 Task: Look for space in Laval, Canada from 5th June, 2023 to 16th June, 2023 for 2 adults in price range Rs.7000 to Rs.15000. Place can be entire place with 1  bedroom having 1 bed and 1 bathroom. Property type can be house, flat, guest house, hotel. Booking option can be shelf check-in. Required host language is English.
Action: Mouse moved to (434, 108)
Screenshot: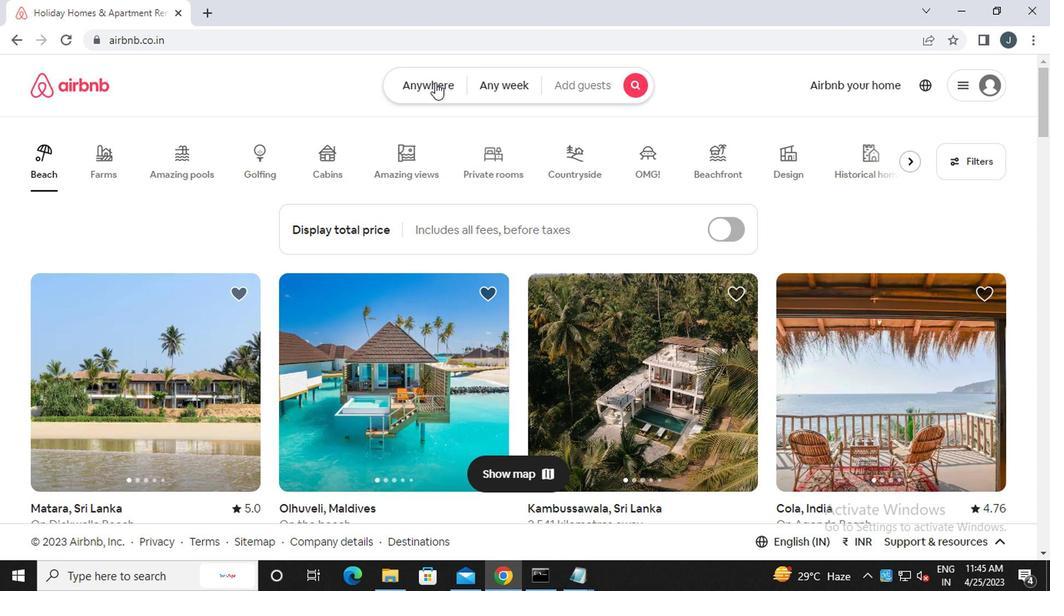 
Action: Mouse pressed left at (434, 108)
Screenshot: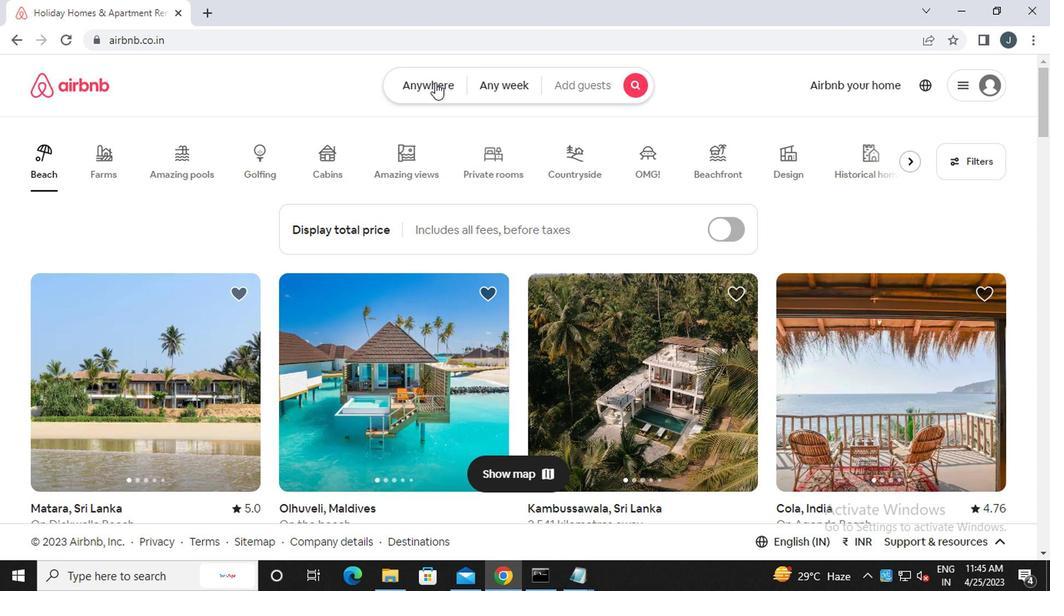 
Action: Mouse moved to (261, 161)
Screenshot: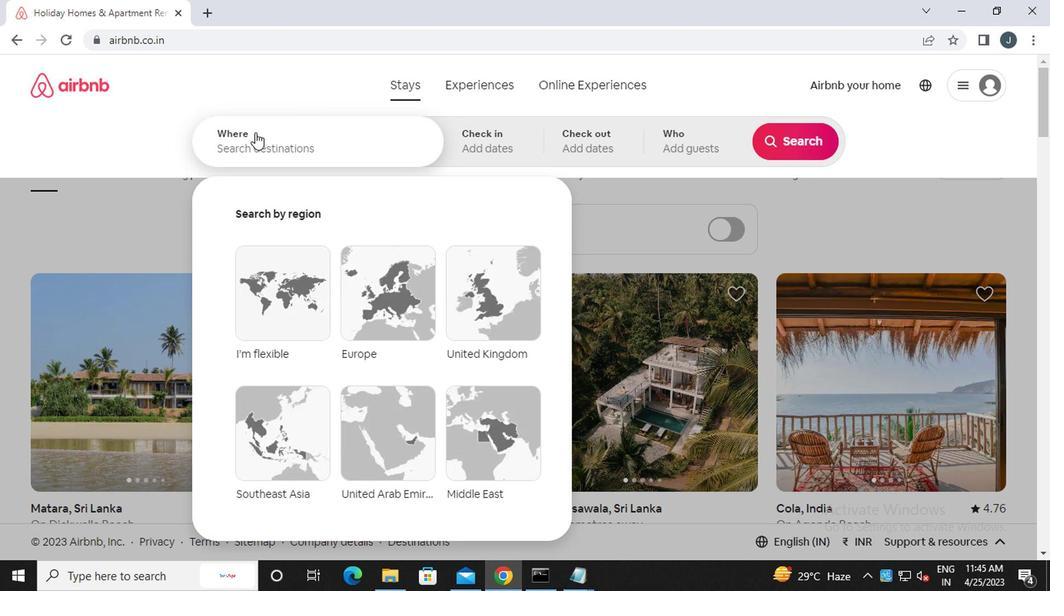 
Action: Mouse pressed left at (261, 161)
Screenshot: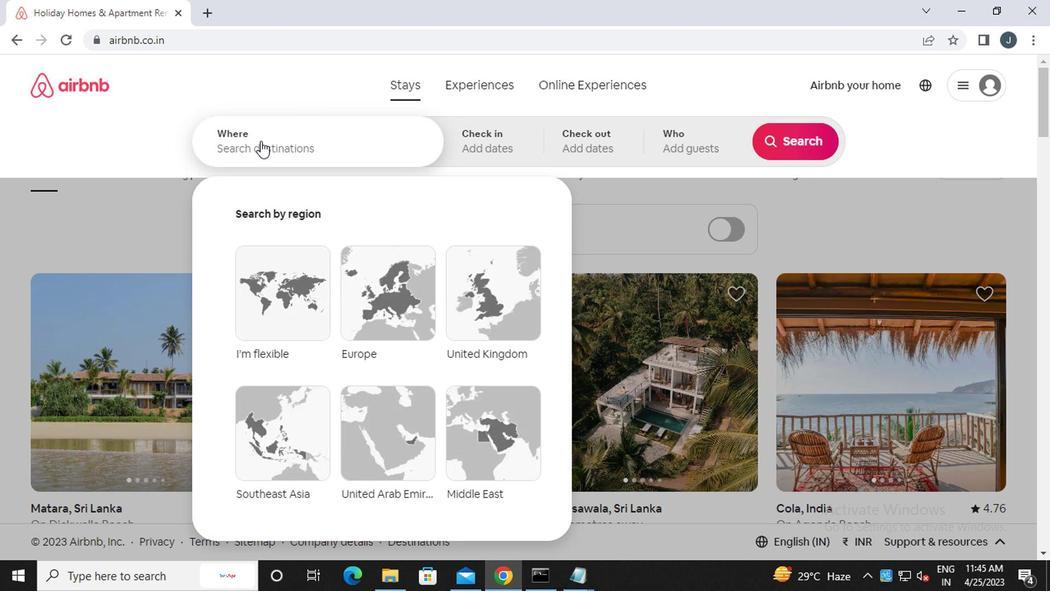 
Action: Mouse moved to (262, 161)
Screenshot: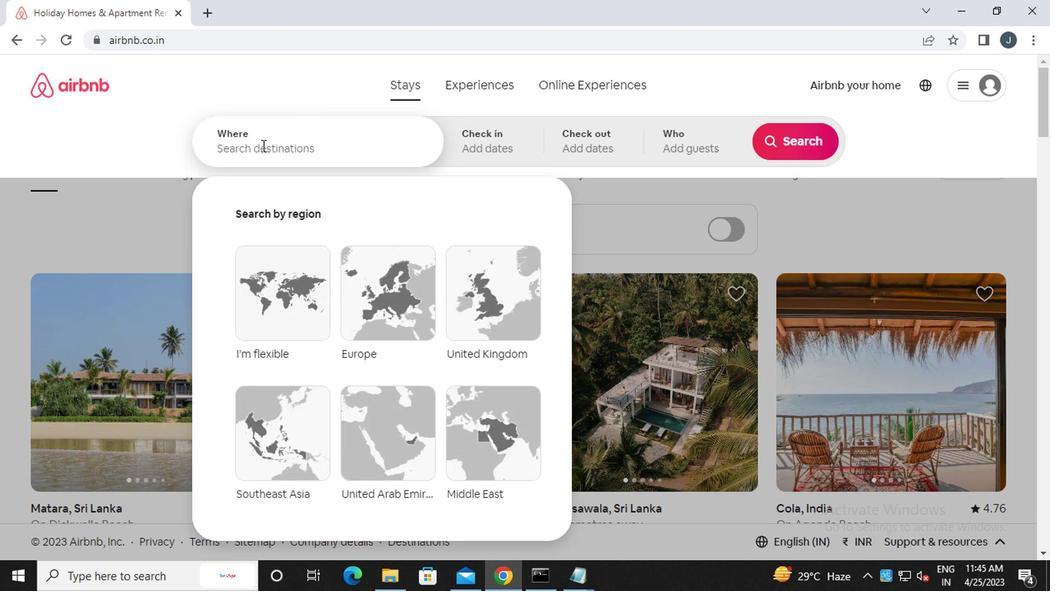 
Action: Key pressed l<Key.caps_lock>aval,<Key.caps_lock><Key.caps_lock><Key.caps_lock>c<Key.caps_lock>anada
Screenshot: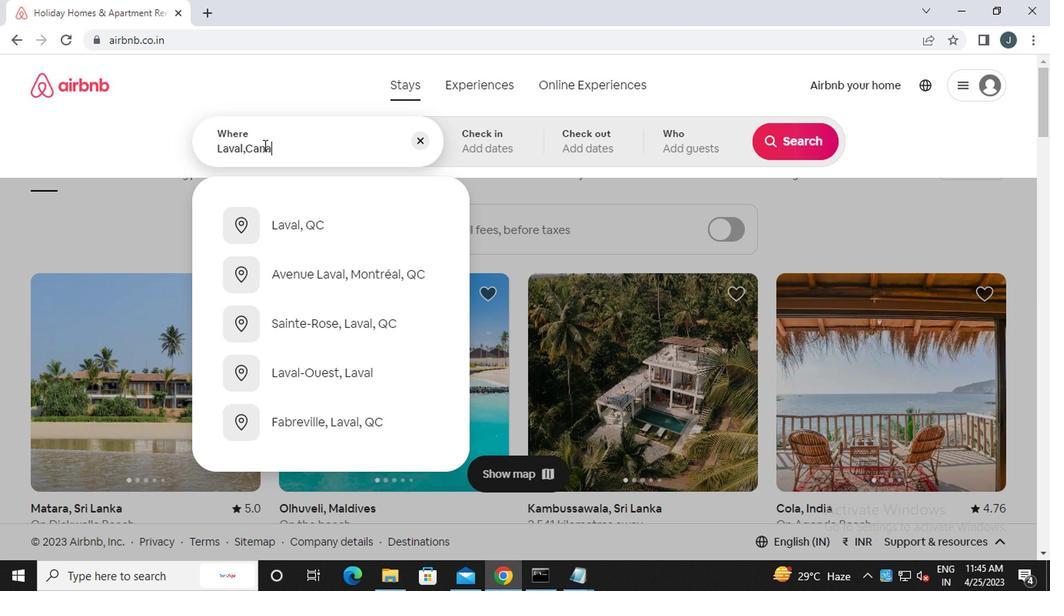 
Action: Mouse moved to (486, 159)
Screenshot: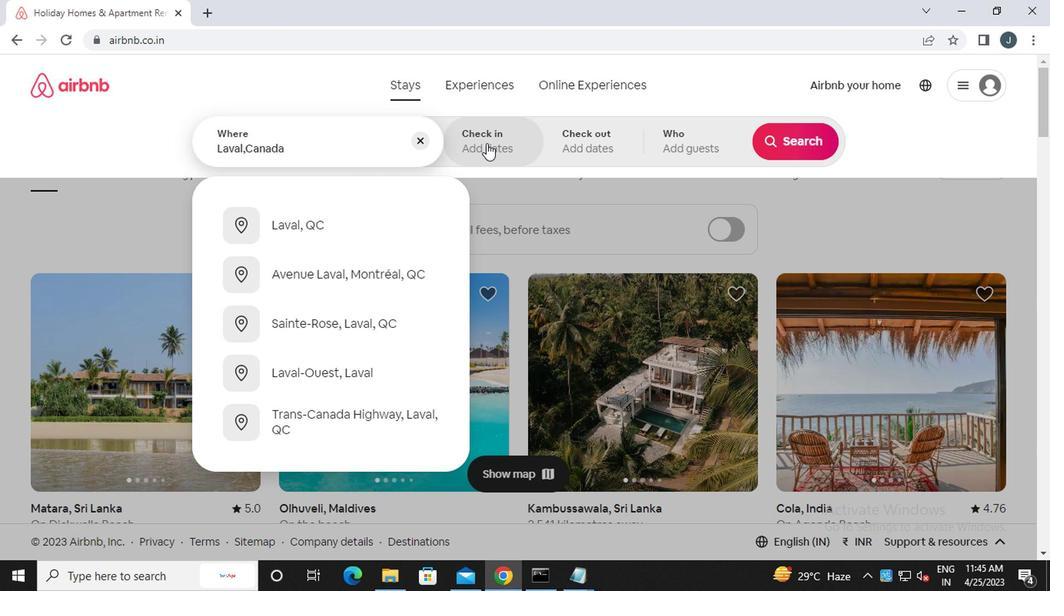 
Action: Mouse pressed left at (486, 159)
Screenshot: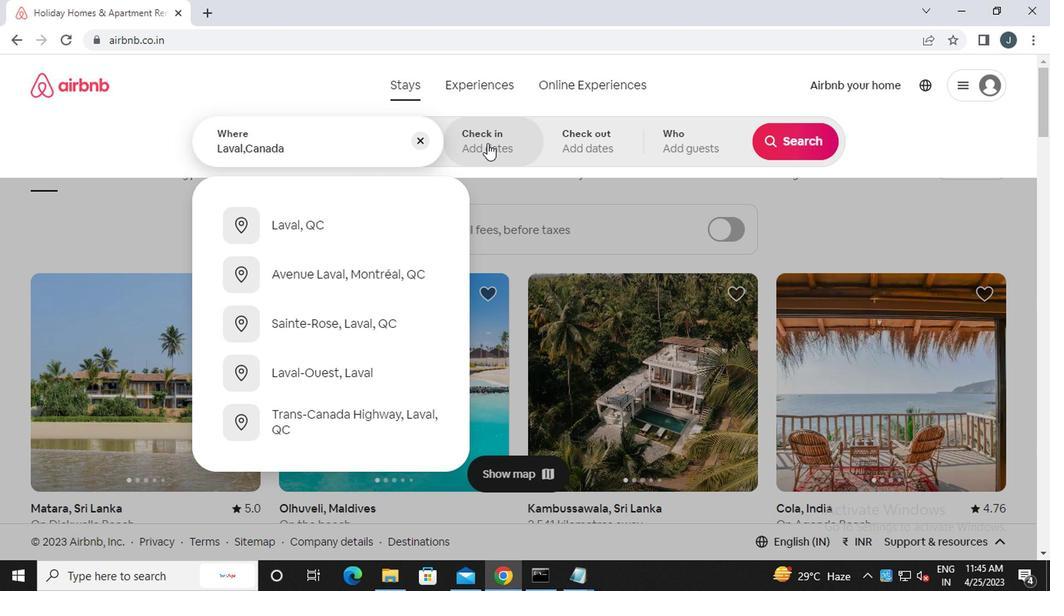 
Action: Mouse moved to (787, 274)
Screenshot: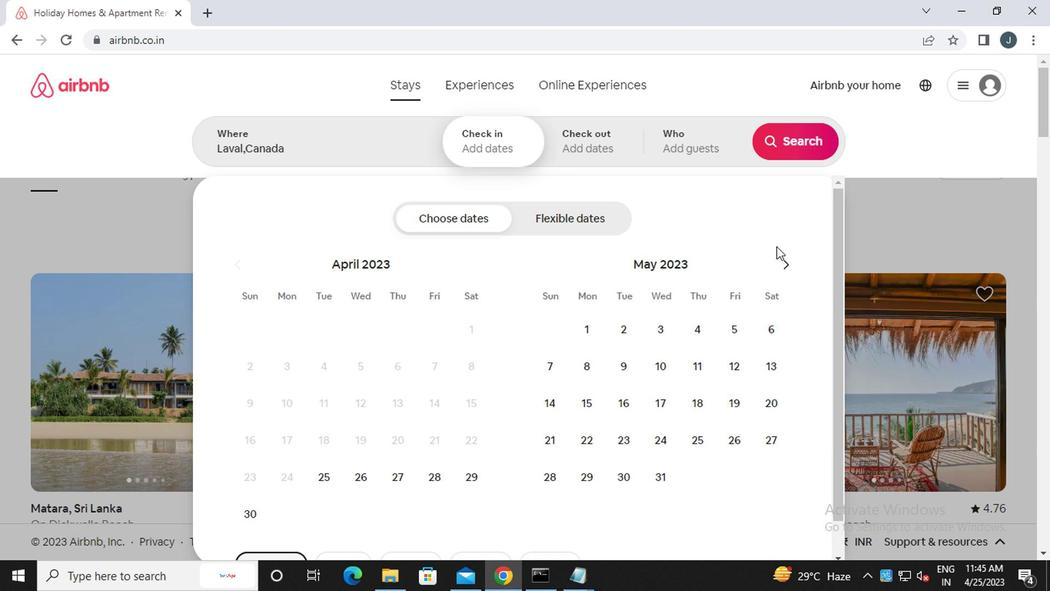 
Action: Mouse pressed left at (787, 274)
Screenshot: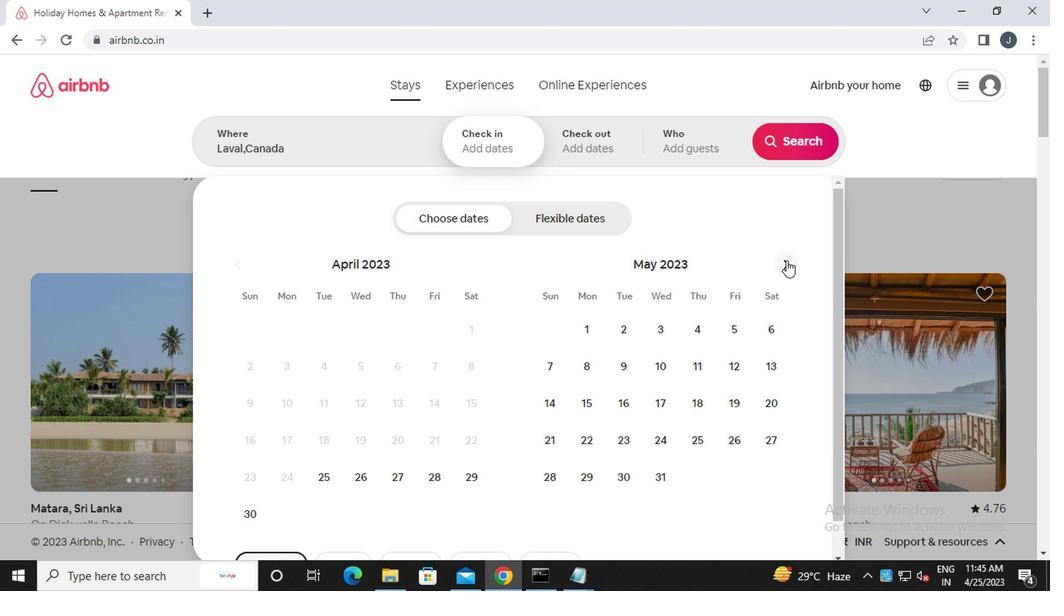 
Action: Mouse moved to (580, 368)
Screenshot: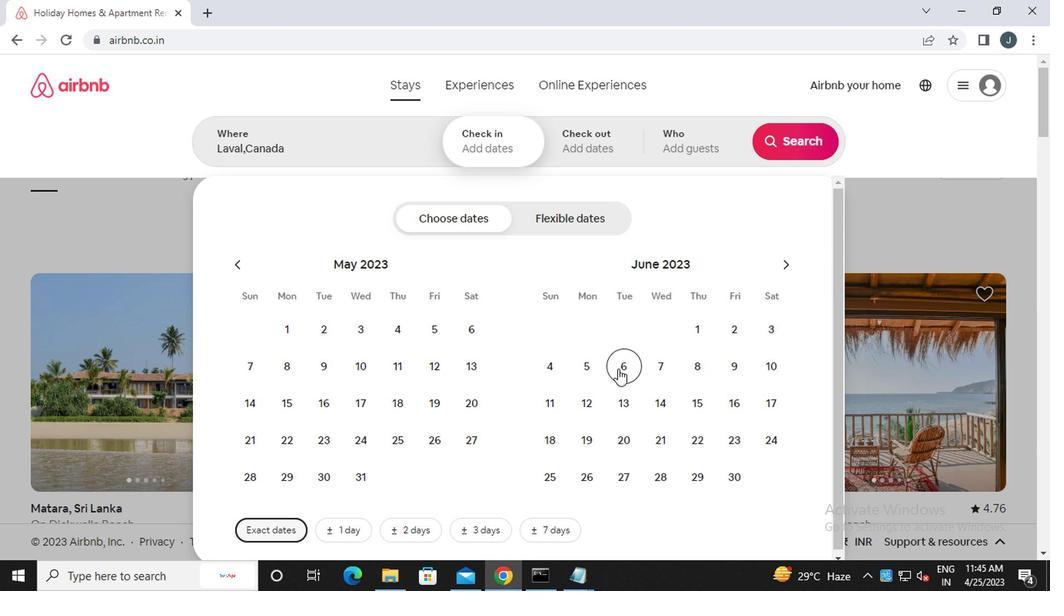 
Action: Mouse pressed left at (580, 368)
Screenshot: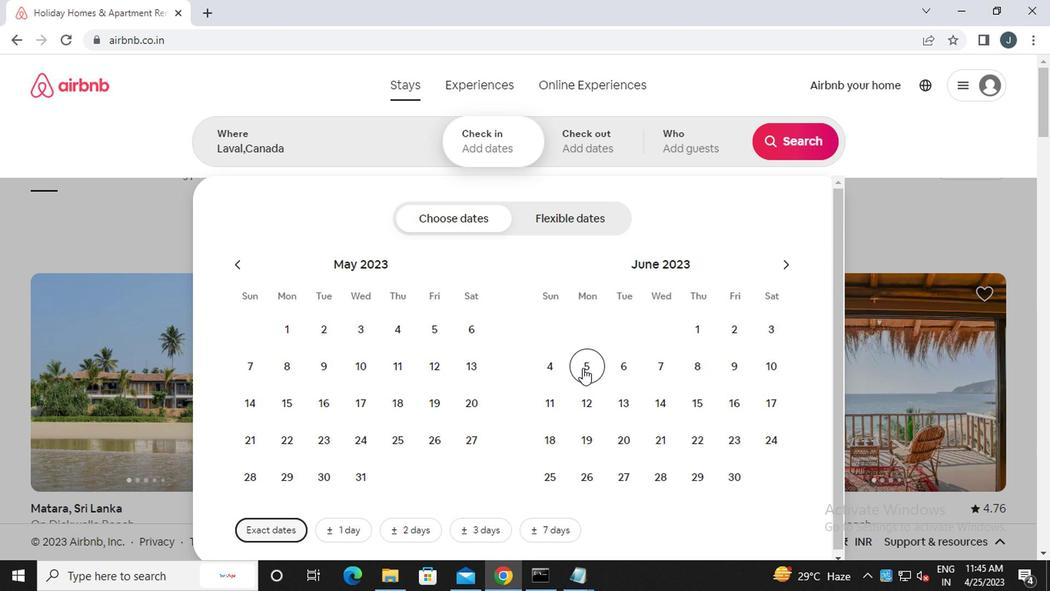 
Action: Mouse moved to (720, 396)
Screenshot: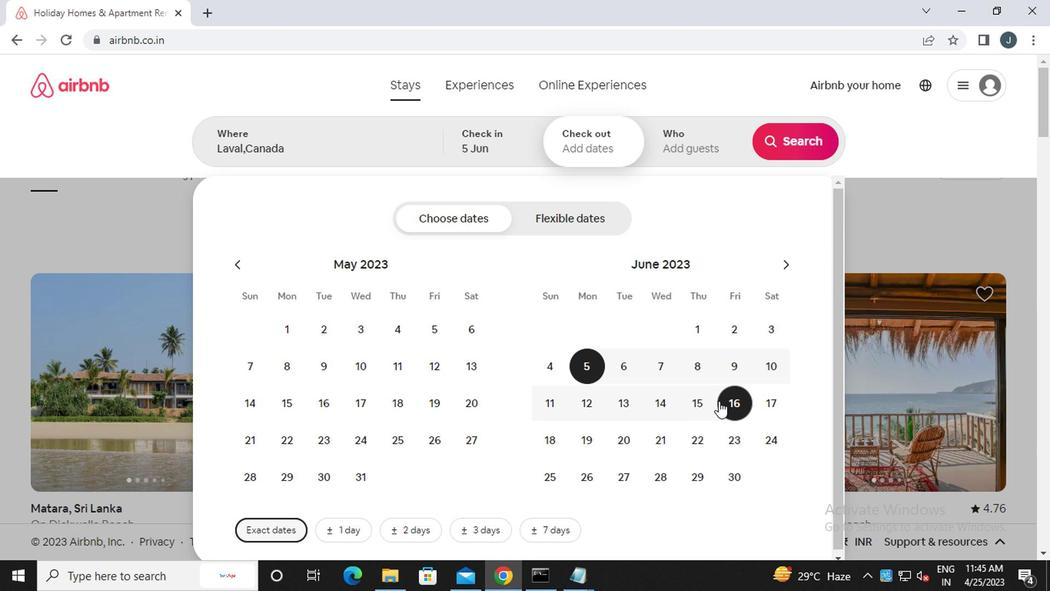 
Action: Mouse pressed left at (720, 396)
Screenshot: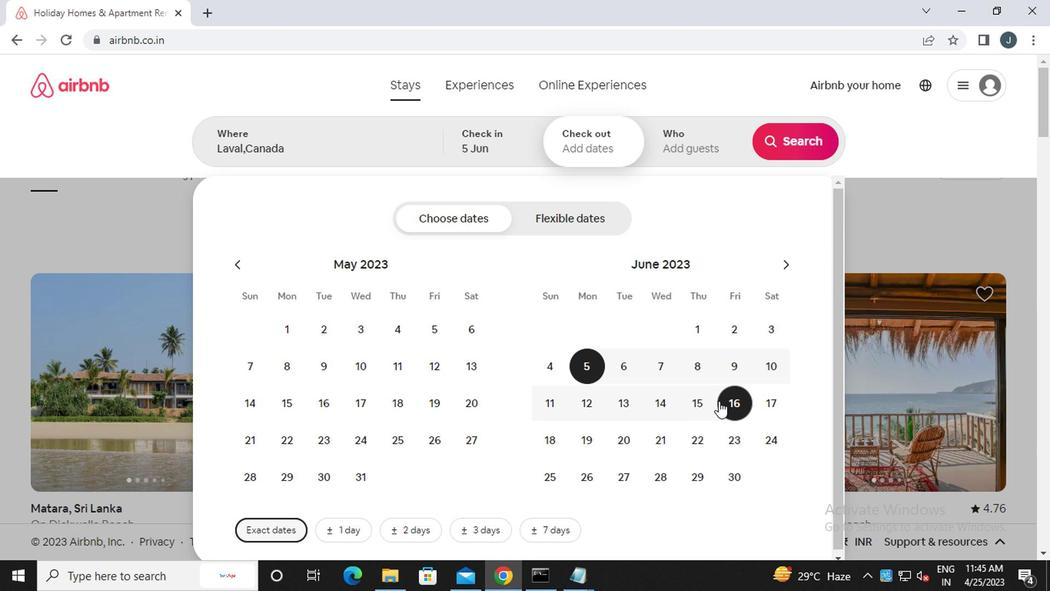 
Action: Mouse moved to (678, 168)
Screenshot: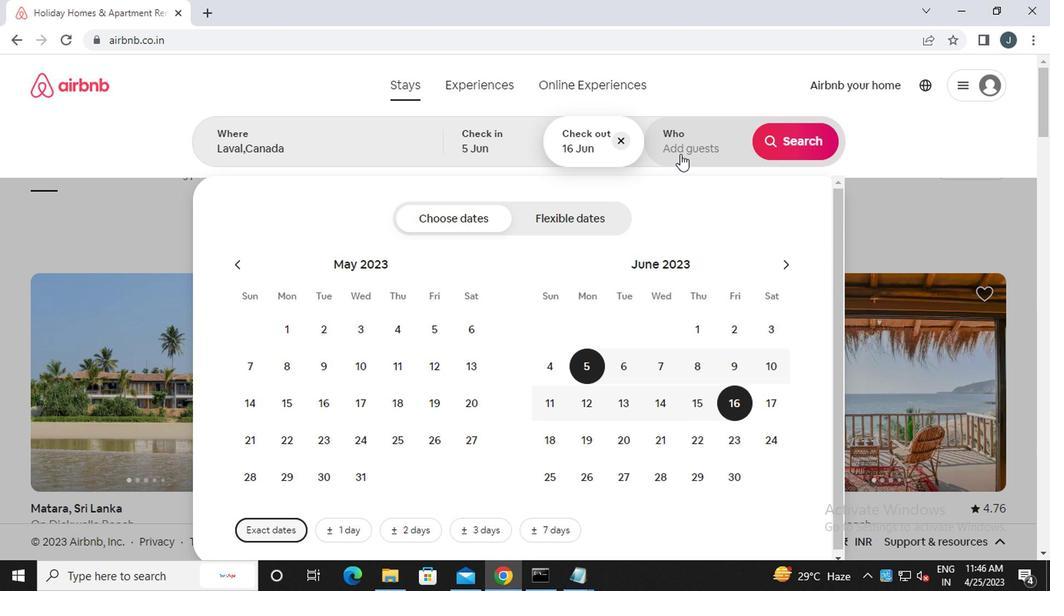 
Action: Mouse pressed left at (678, 168)
Screenshot: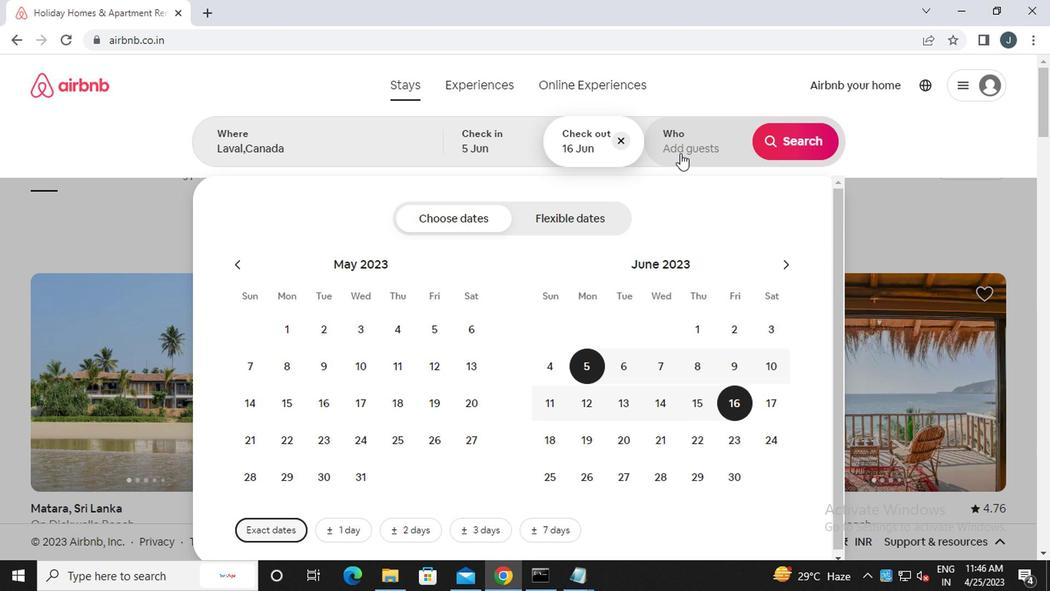 
Action: Mouse moved to (799, 234)
Screenshot: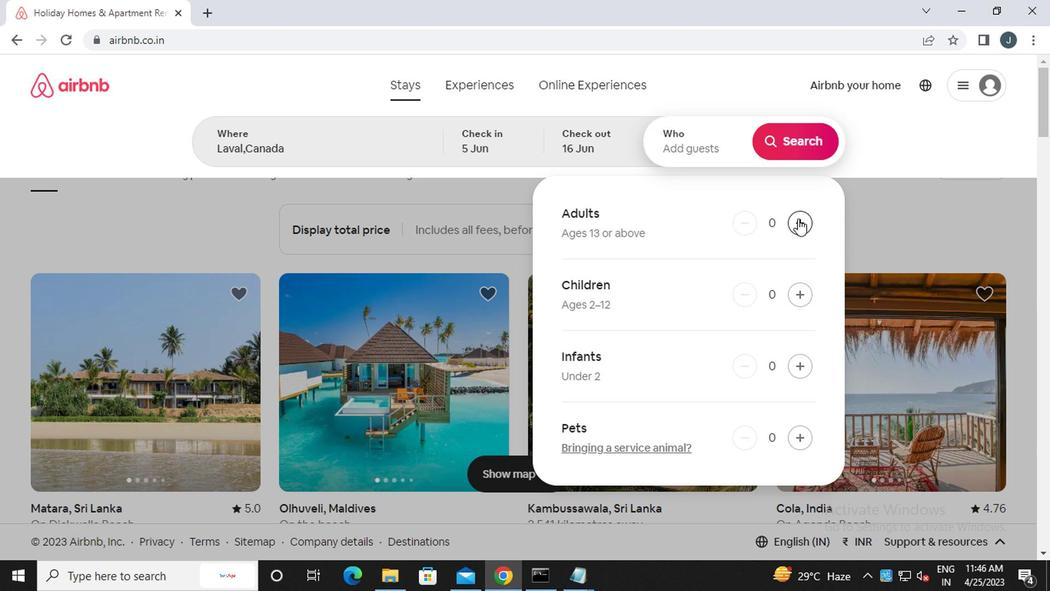 
Action: Mouse pressed left at (799, 234)
Screenshot: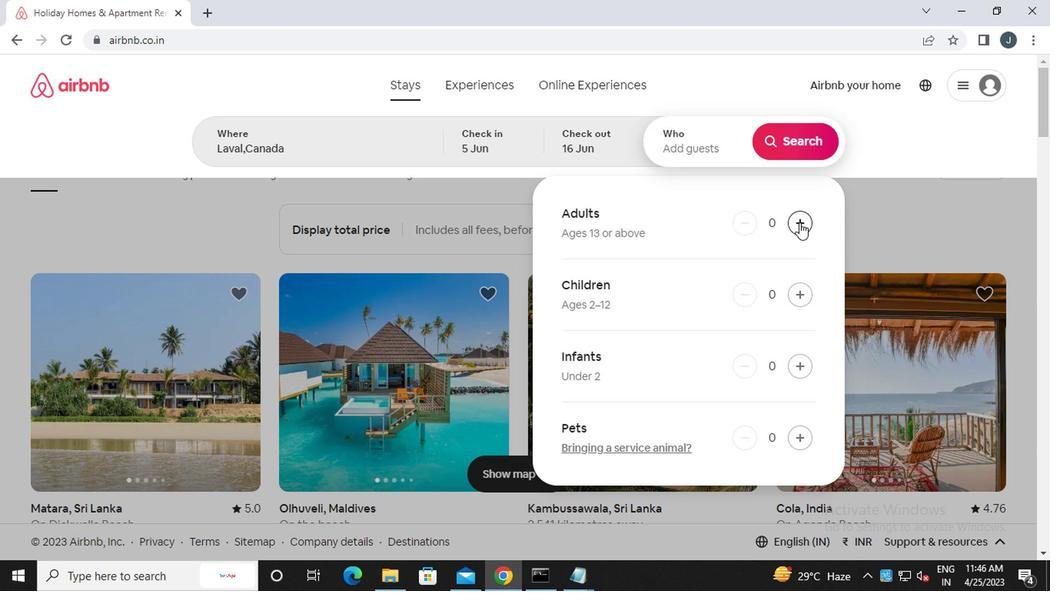 
Action: Mouse pressed left at (799, 234)
Screenshot: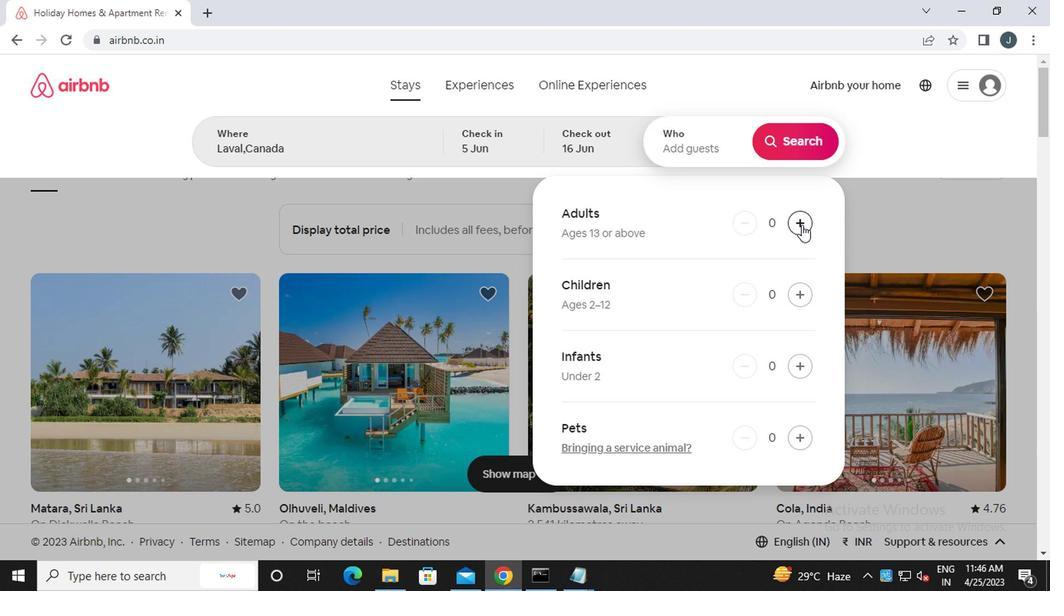 
Action: Mouse moved to (795, 161)
Screenshot: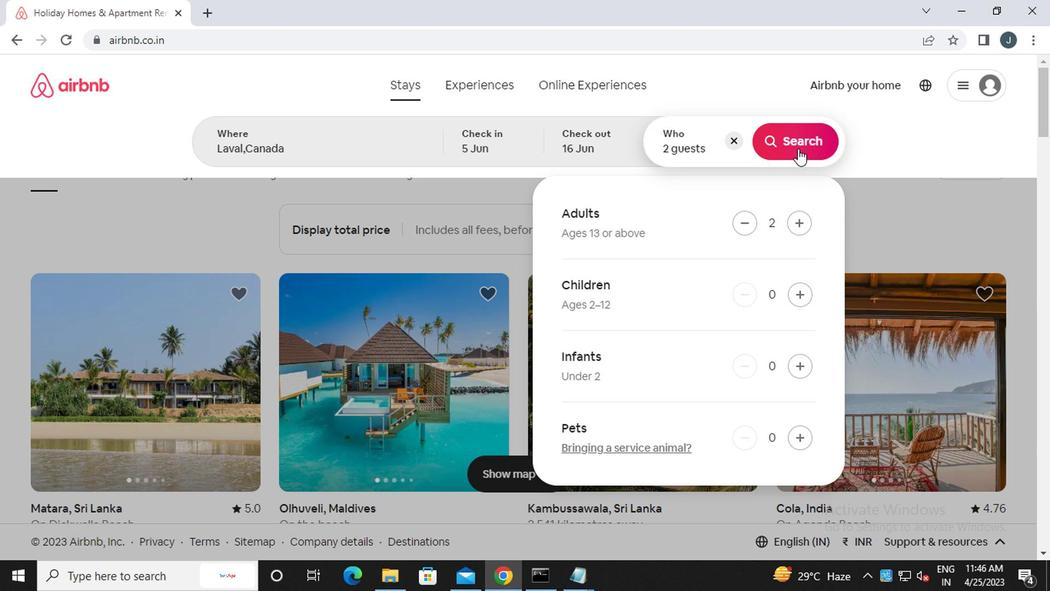 
Action: Mouse pressed left at (795, 161)
Screenshot: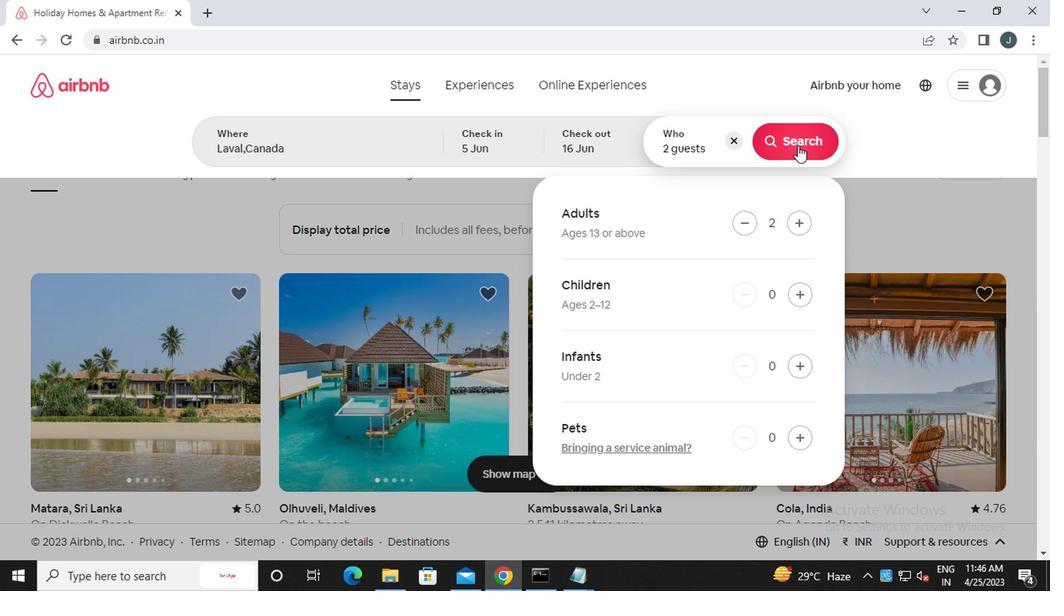 
Action: Mouse moved to (986, 163)
Screenshot: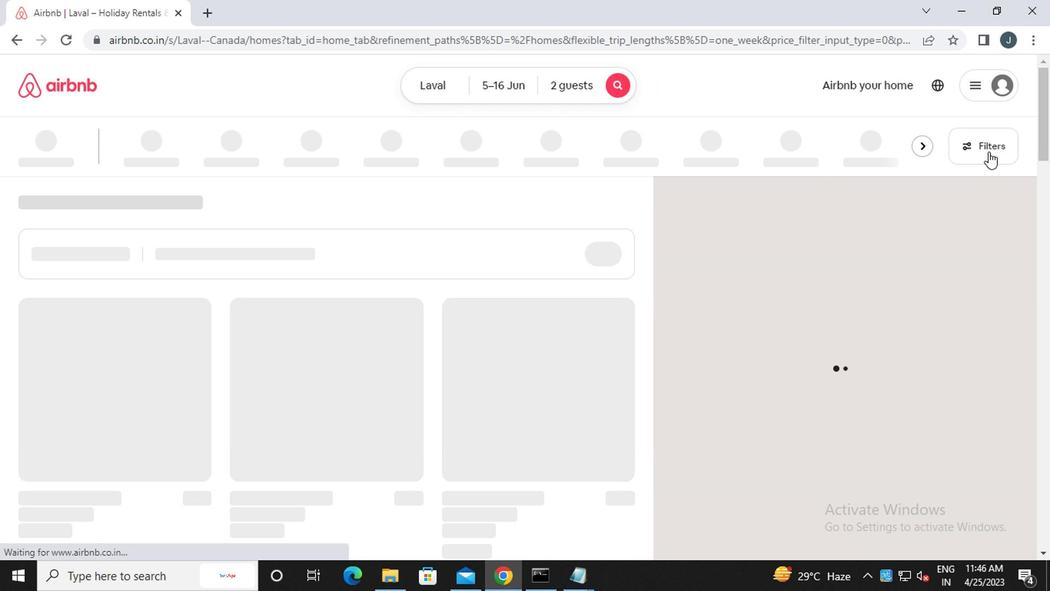 
Action: Mouse pressed left at (986, 163)
Screenshot: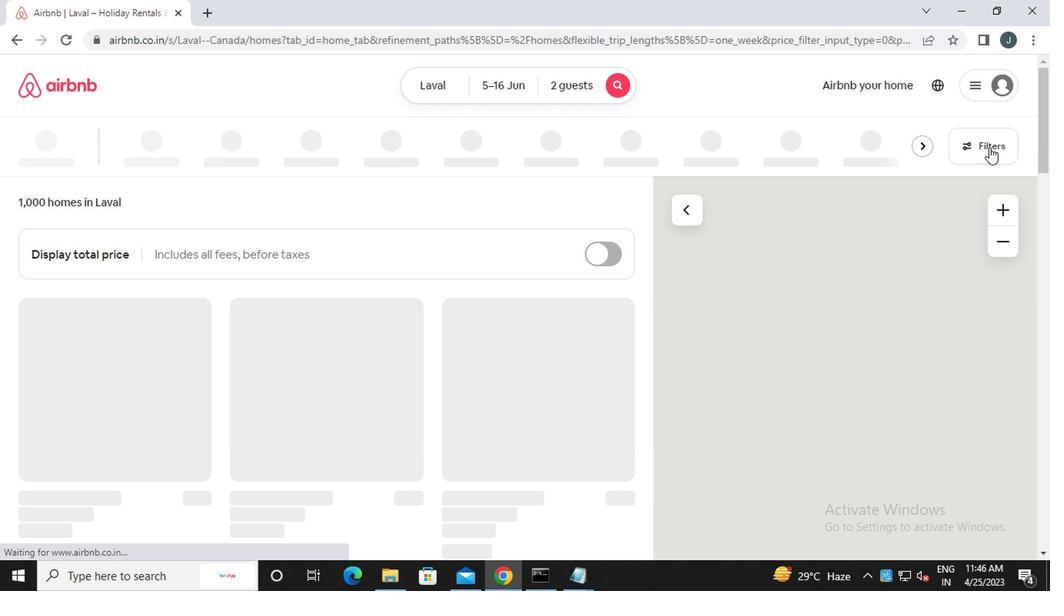 
Action: Mouse moved to (343, 336)
Screenshot: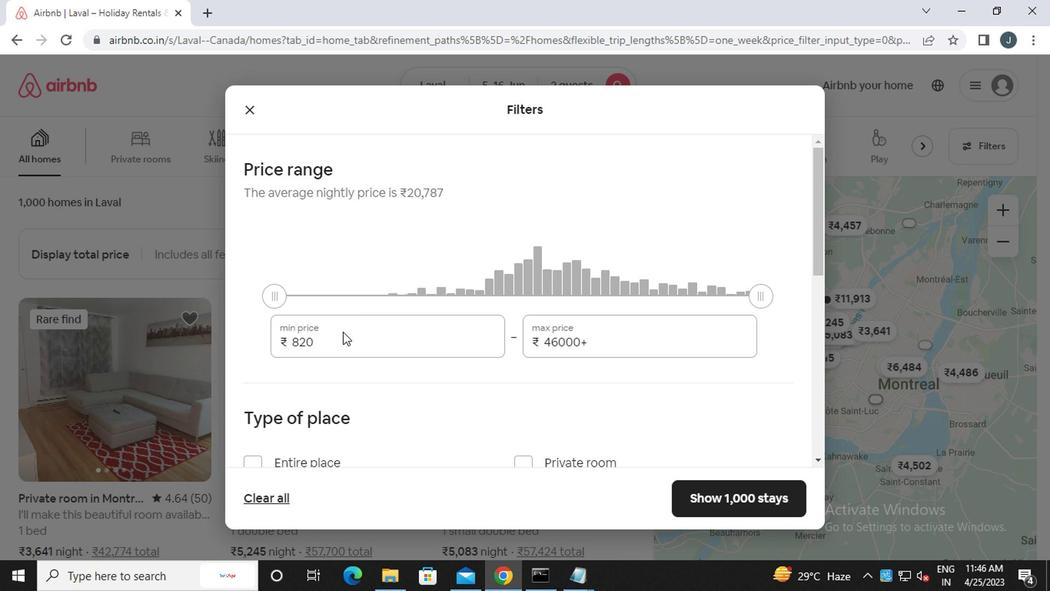 
Action: Mouse pressed left at (343, 336)
Screenshot: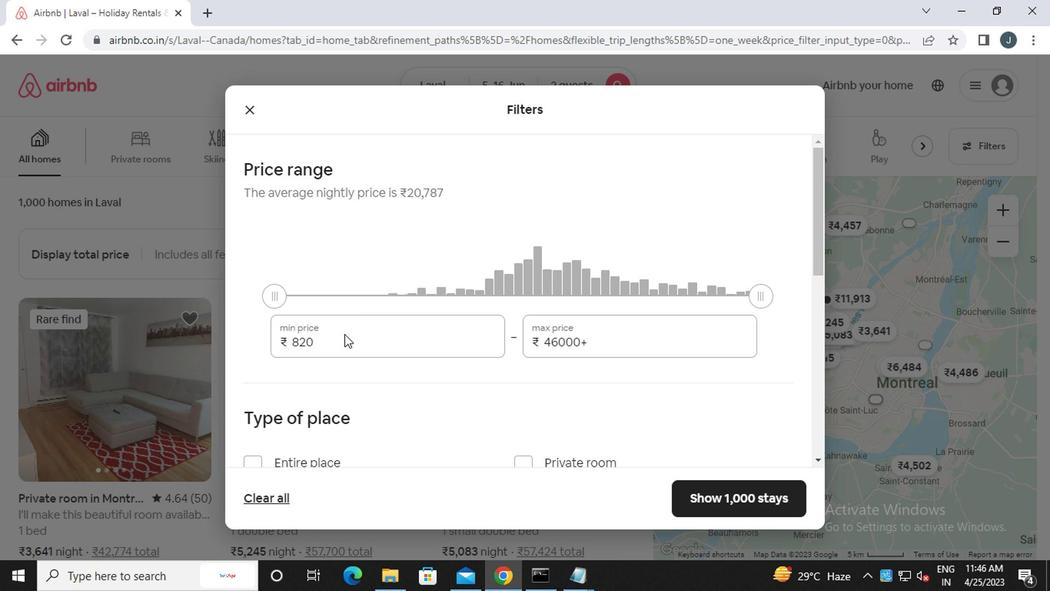 
Action: Mouse moved to (343, 336)
Screenshot: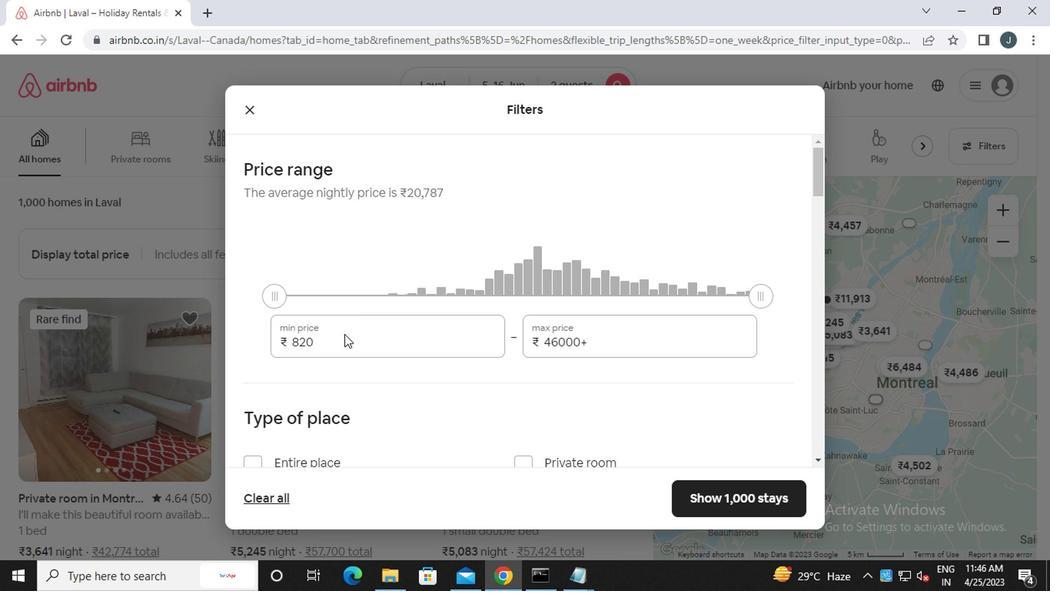 
Action: Key pressed <Key.backspace><Key.backspace><Key.backspace><<103>><<96>><<96>><<96>>
Screenshot: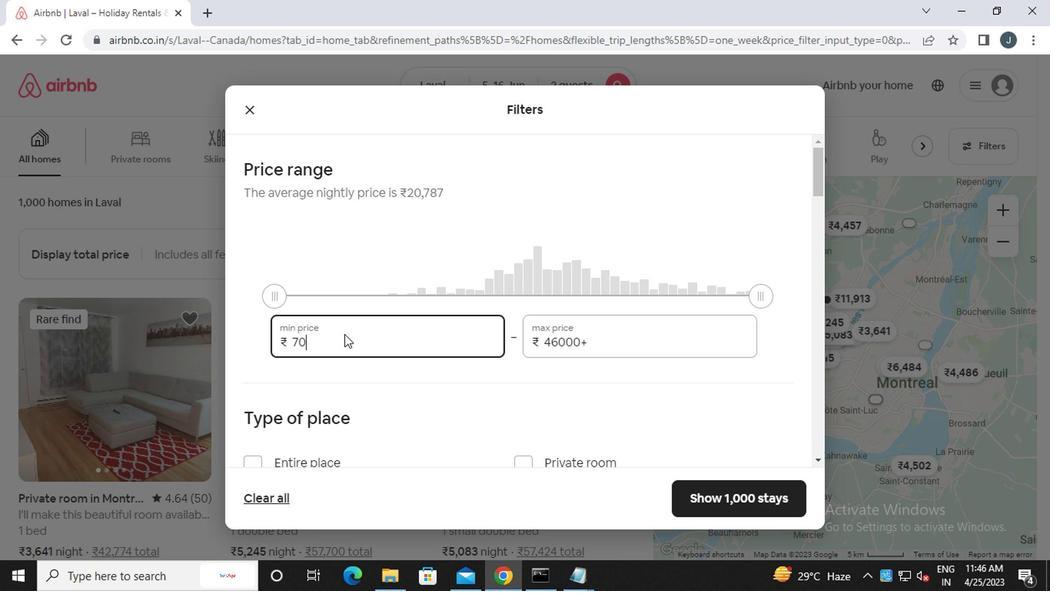 
Action: Mouse moved to (615, 343)
Screenshot: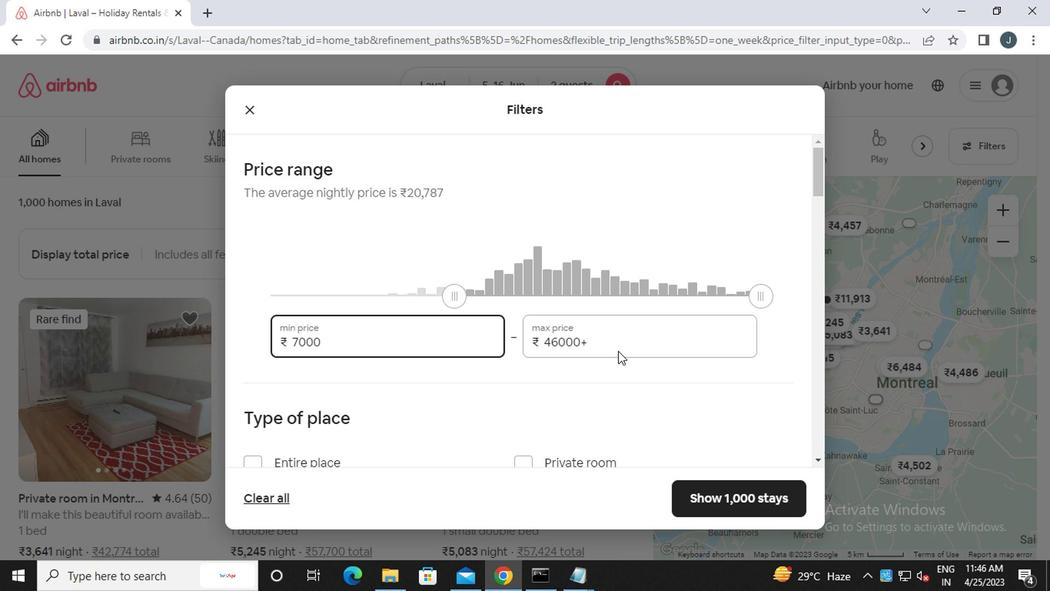 
Action: Mouse pressed left at (615, 343)
Screenshot: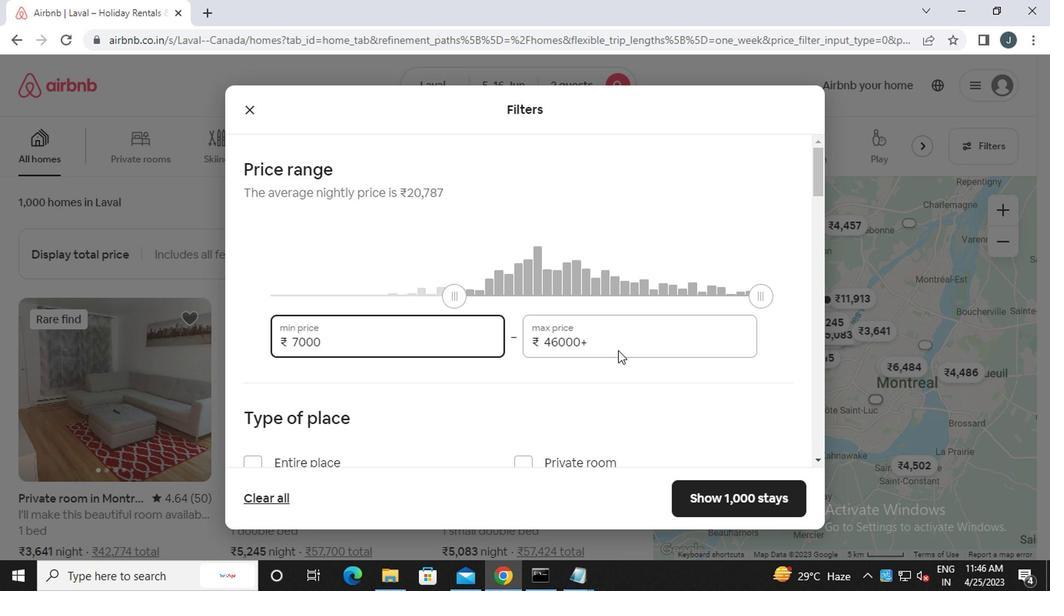 
Action: Mouse moved to (609, 340)
Screenshot: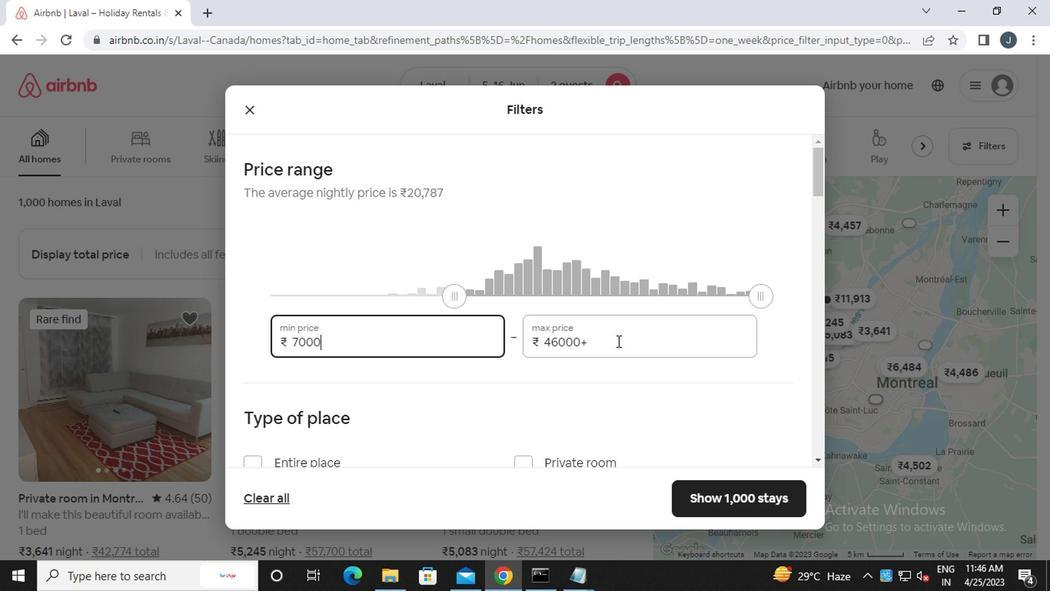 
Action: Key pressed <Key.backspace><Key.backspace><Key.backspace><Key.backspace><Key.backspace><Key.backspace><Key.backspace><Key.backspace><Key.backspace><Key.backspace><Key.backspace><Key.backspace><<97>><<101>><<96>><<96>><<96>>
Screenshot: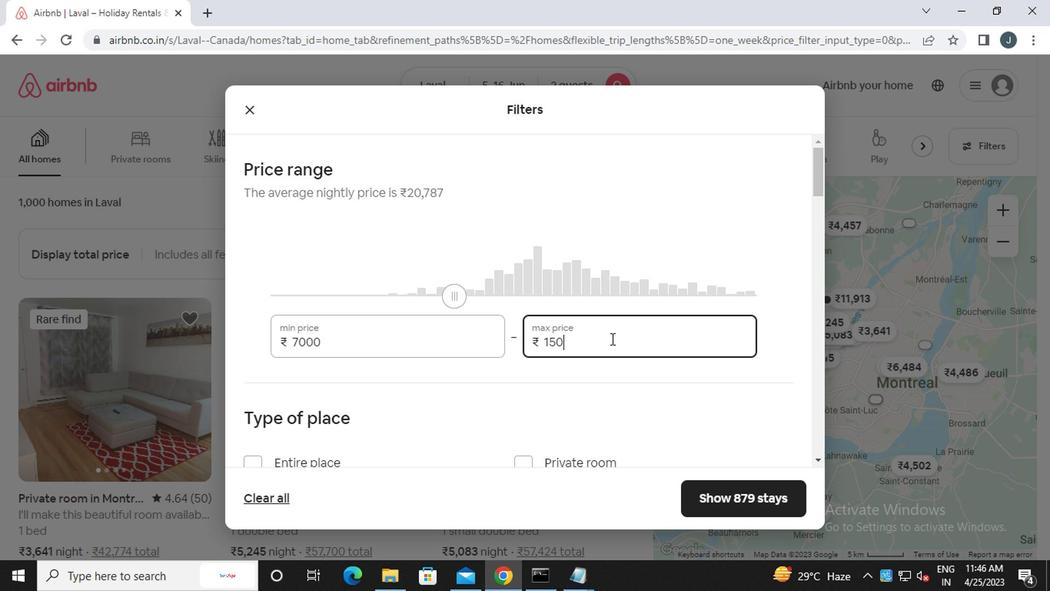 
Action: Mouse moved to (612, 350)
Screenshot: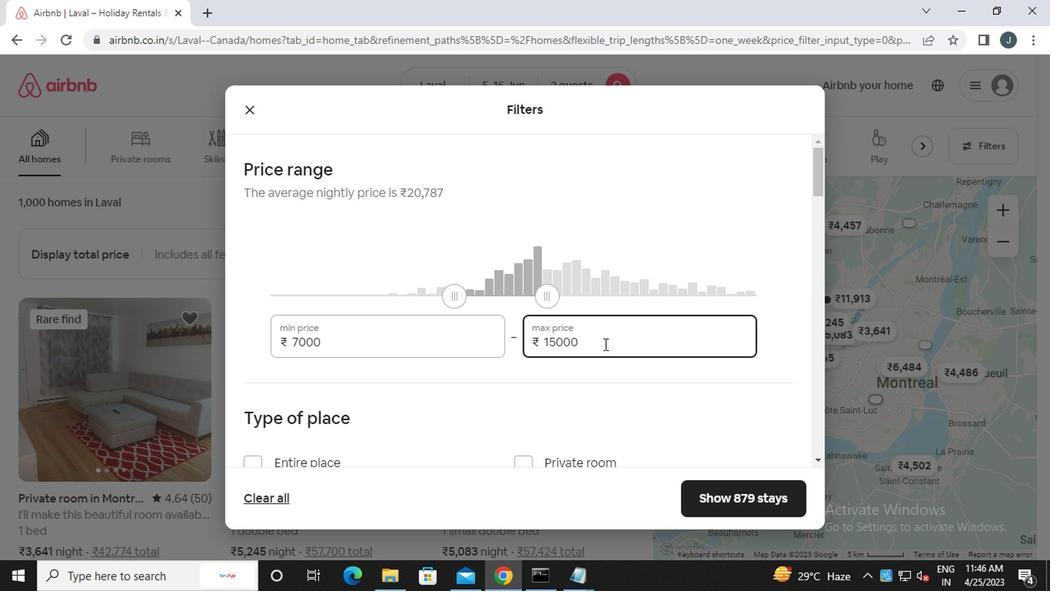 
Action: Mouse scrolled (612, 350) with delta (0, 0)
Screenshot: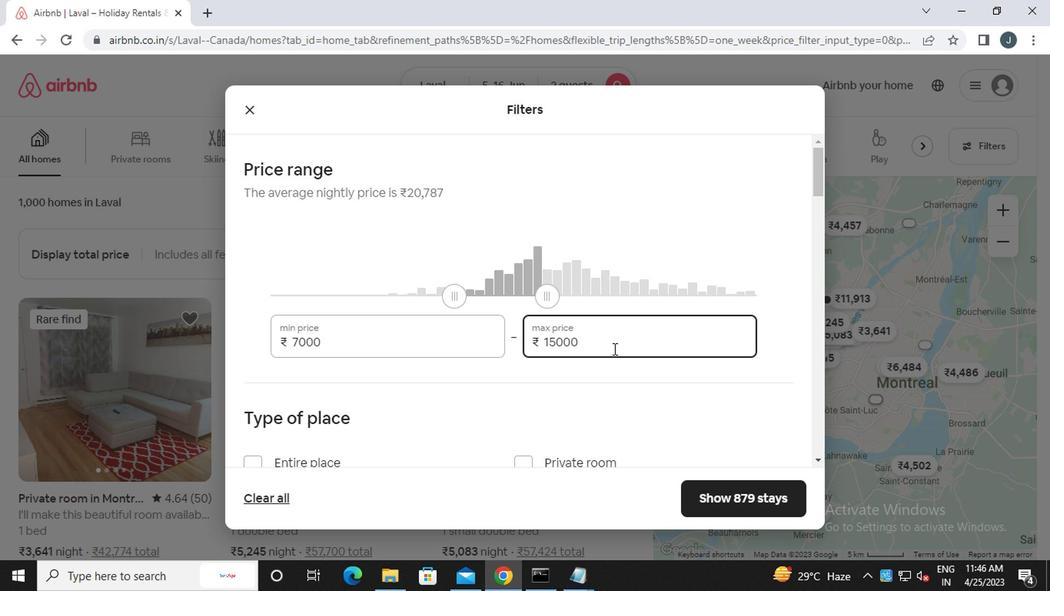 
Action: Mouse scrolled (612, 350) with delta (0, 0)
Screenshot: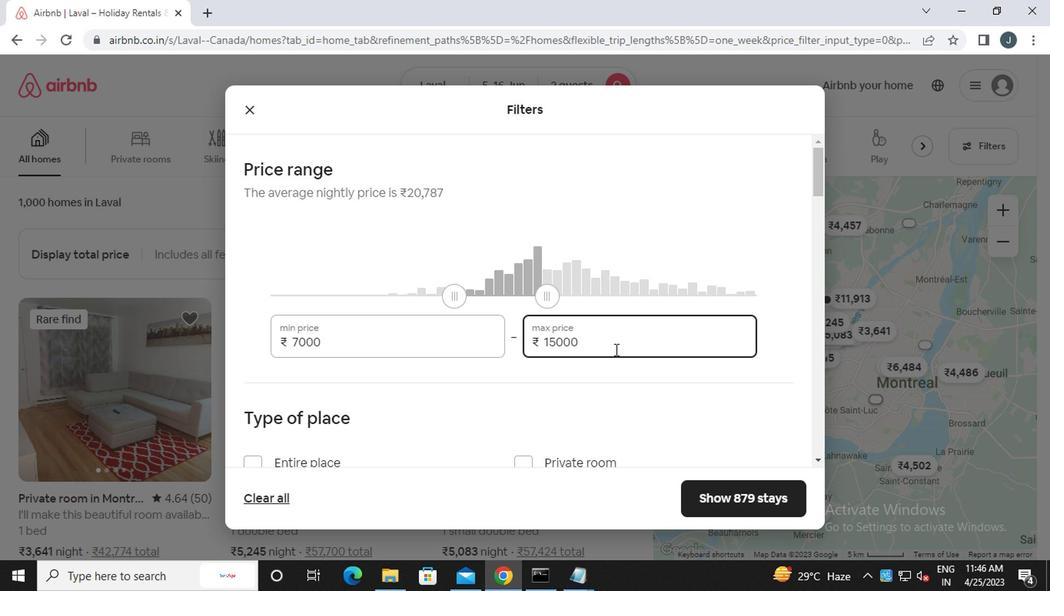 
Action: Mouse moved to (245, 316)
Screenshot: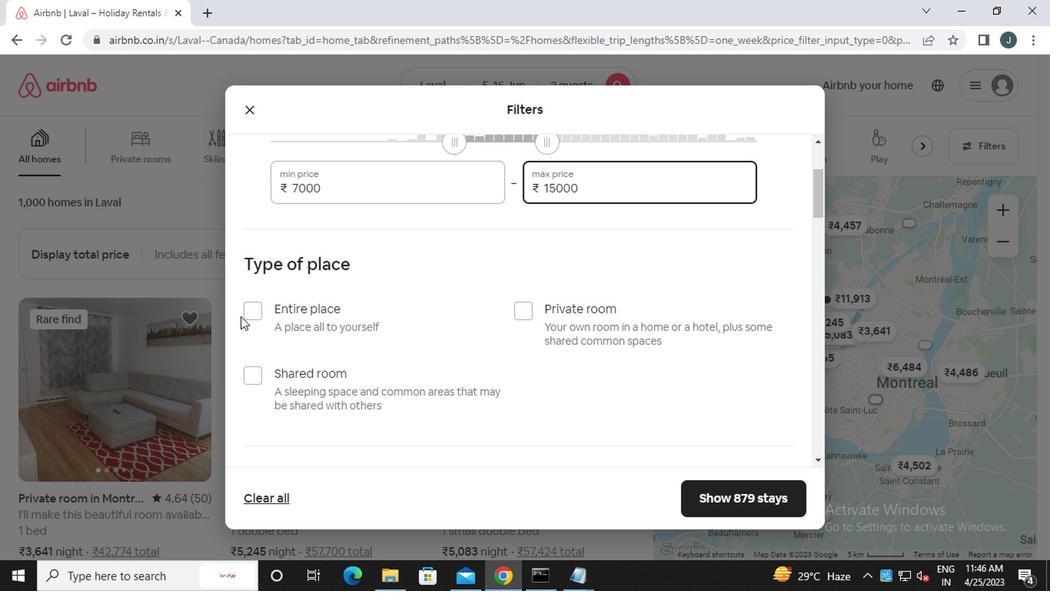 
Action: Mouse pressed left at (245, 316)
Screenshot: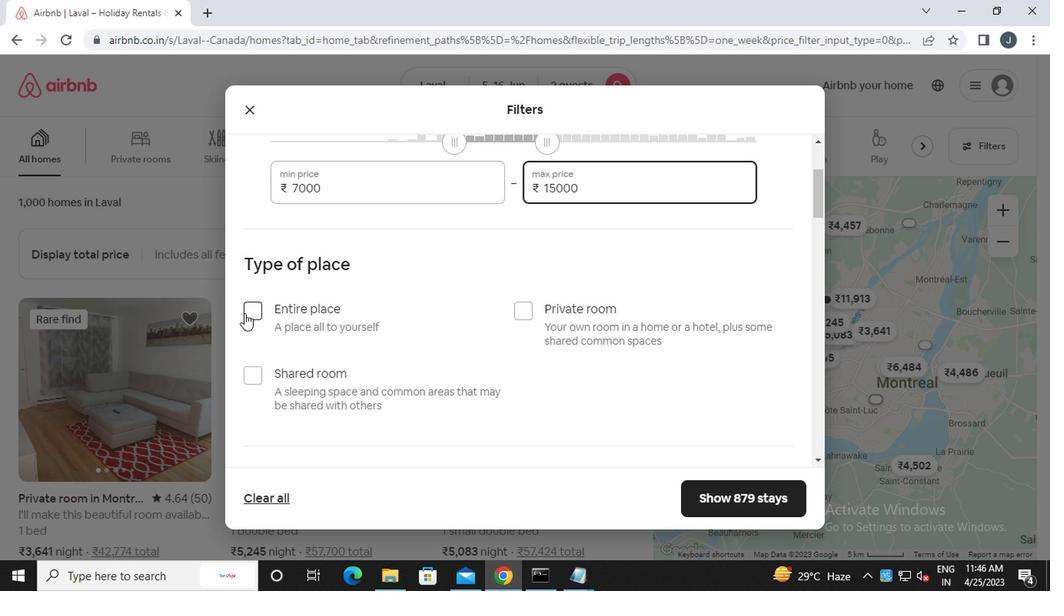 
Action: Mouse moved to (480, 321)
Screenshot: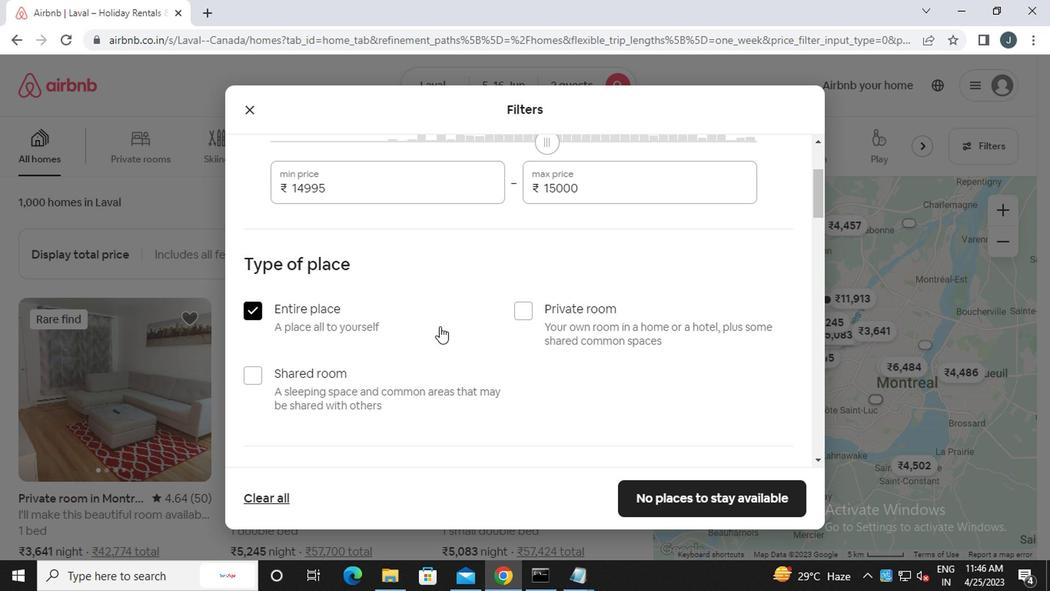 
Action: Mouse scrolled (480, 320) with delta (0, -1)
Screenshot: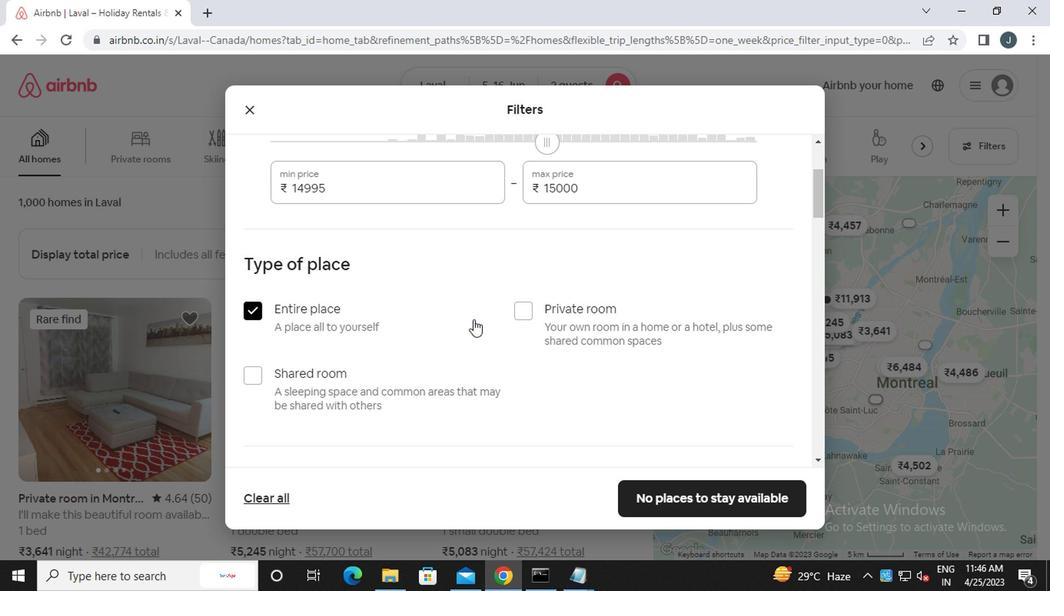 
Action: Mouse scrolled (480, 320) with delta (0, -1)
Screenshot: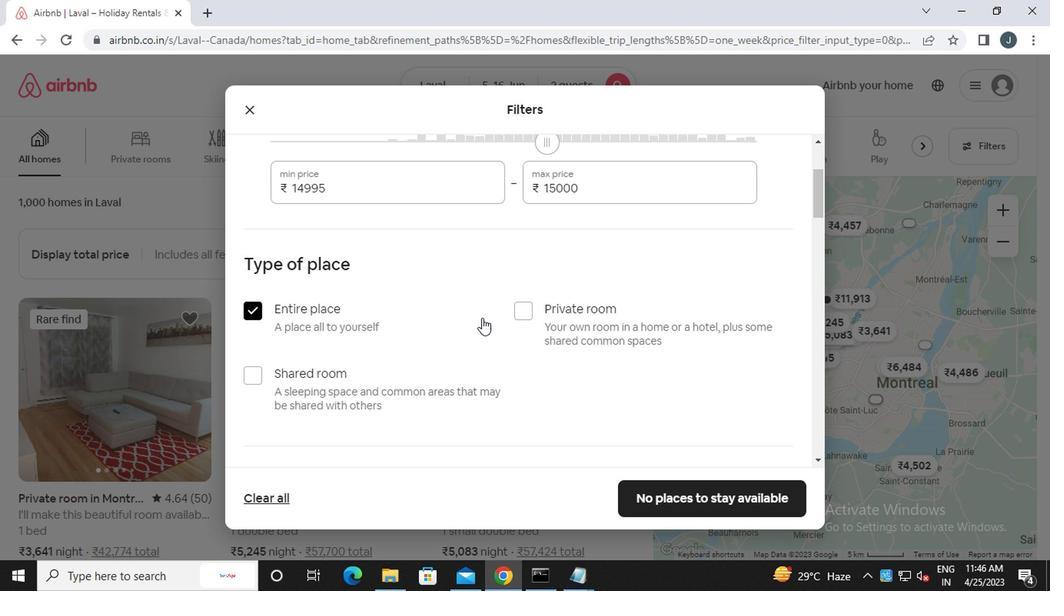 
Action: Mouse moved to (389, 355)
Screenshot: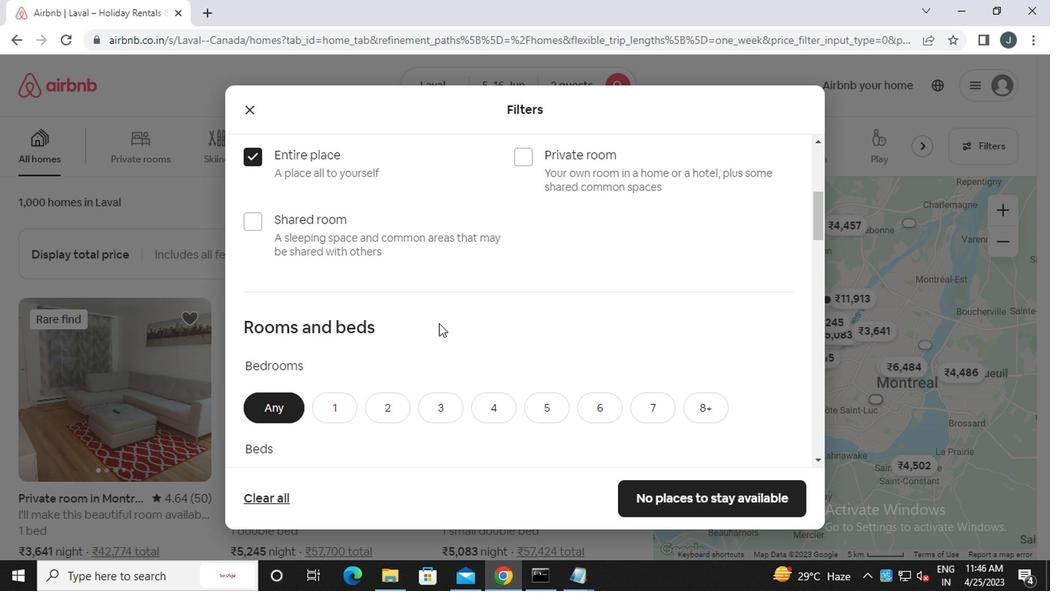 
Action: Mouse scrolled (389, 355) with delta (0, 0)
Screenshot: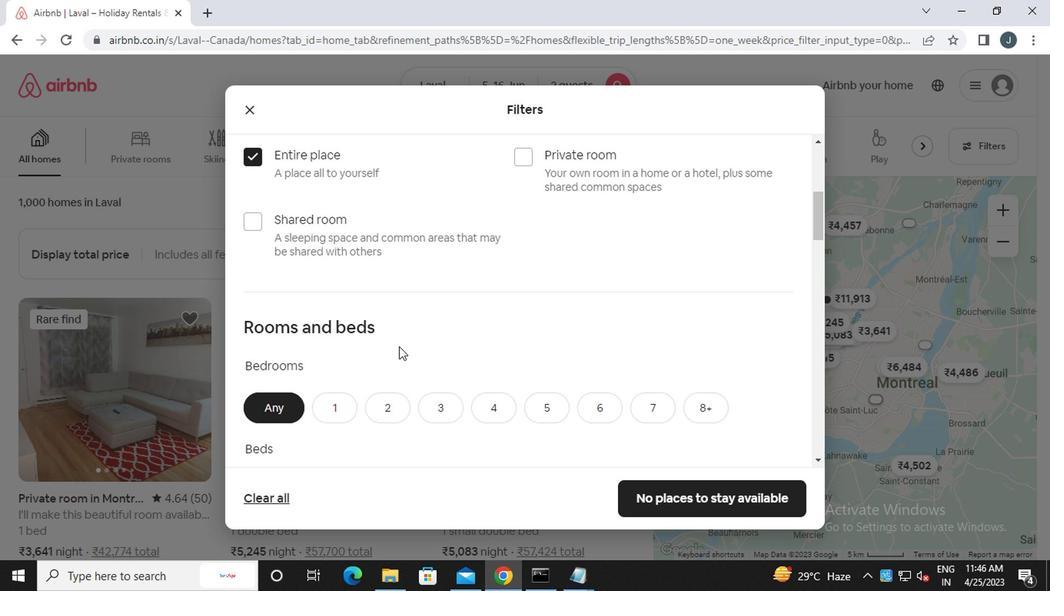 
Action: Mouse scrolled (389, 355) with delta (0, 0)
Screenshot: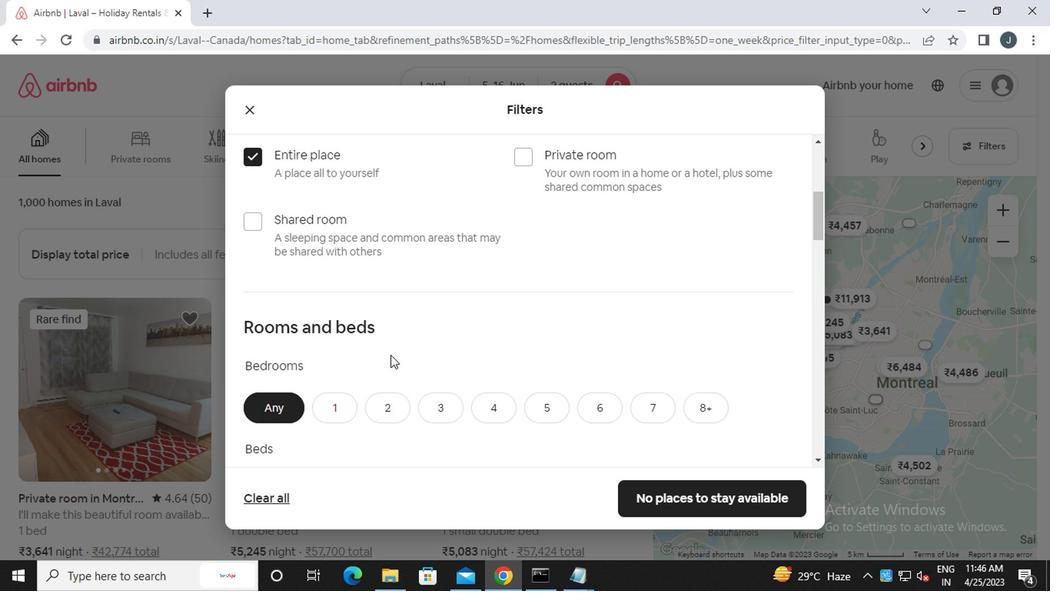 
Action: Mouse scrolled (389, 355) with delta (0, 0)
Screenshot: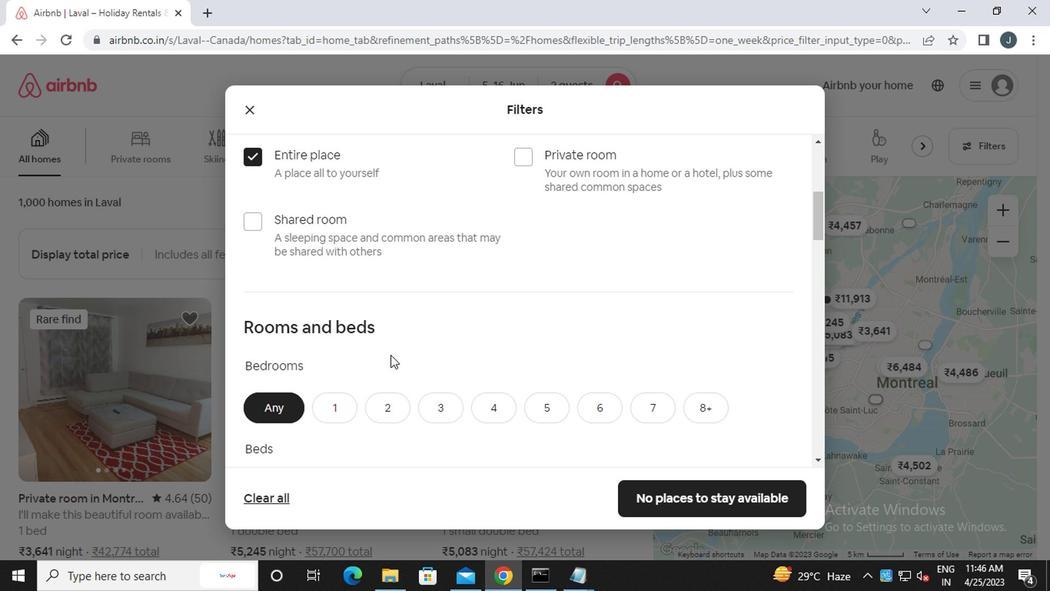 
Action: Mouse moved to (343, 194)
Screenshot: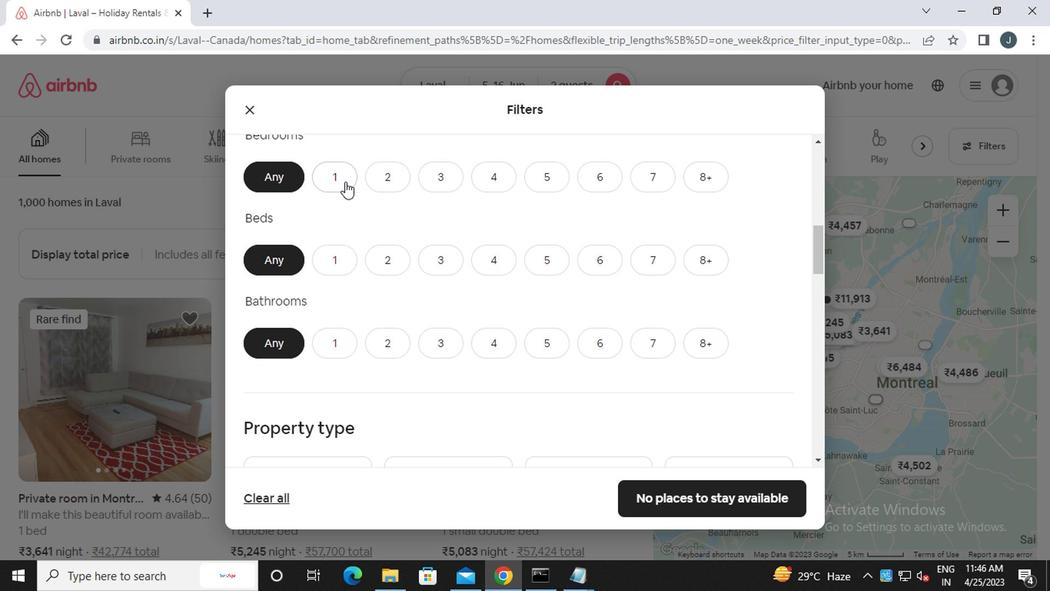 
Action: Mouse pressed left at (343, 194)
Screenshot: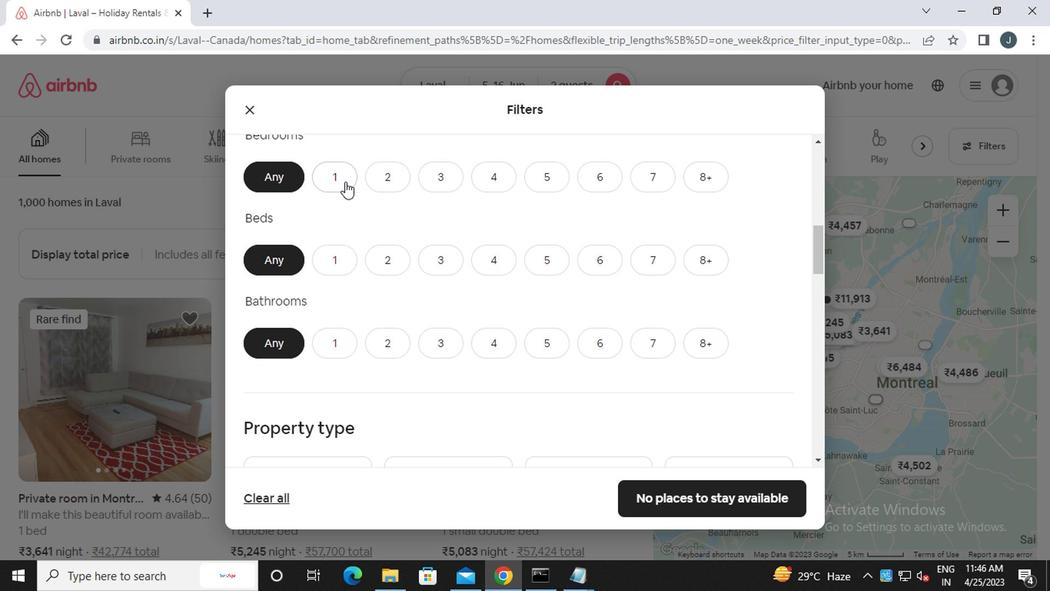 
Action: Mouse moved to (334, 270)
Screenshot: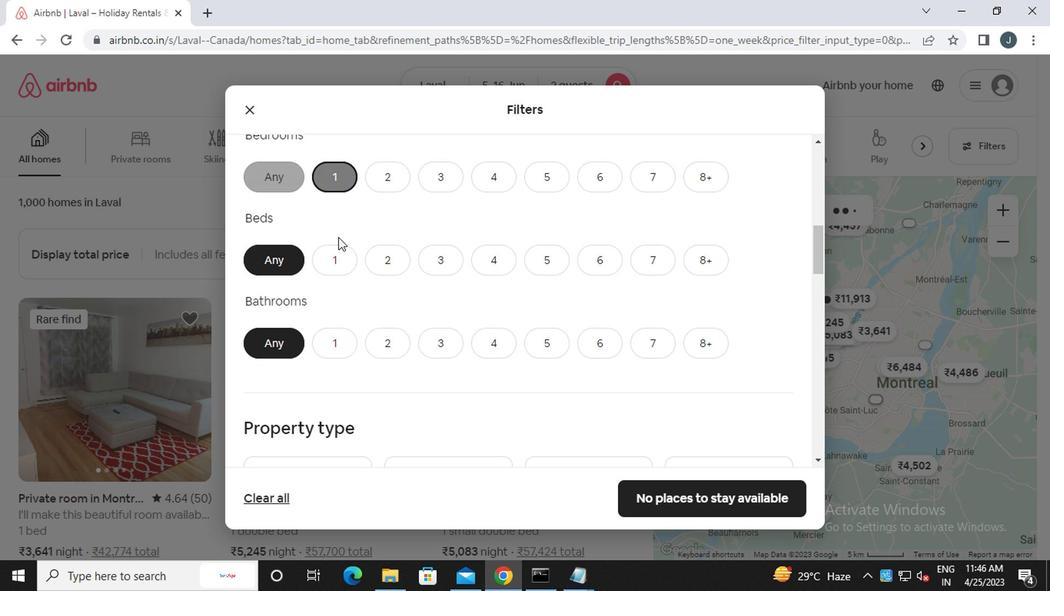 
Action: Mouse pressed left at (334, 270)
Screenshot: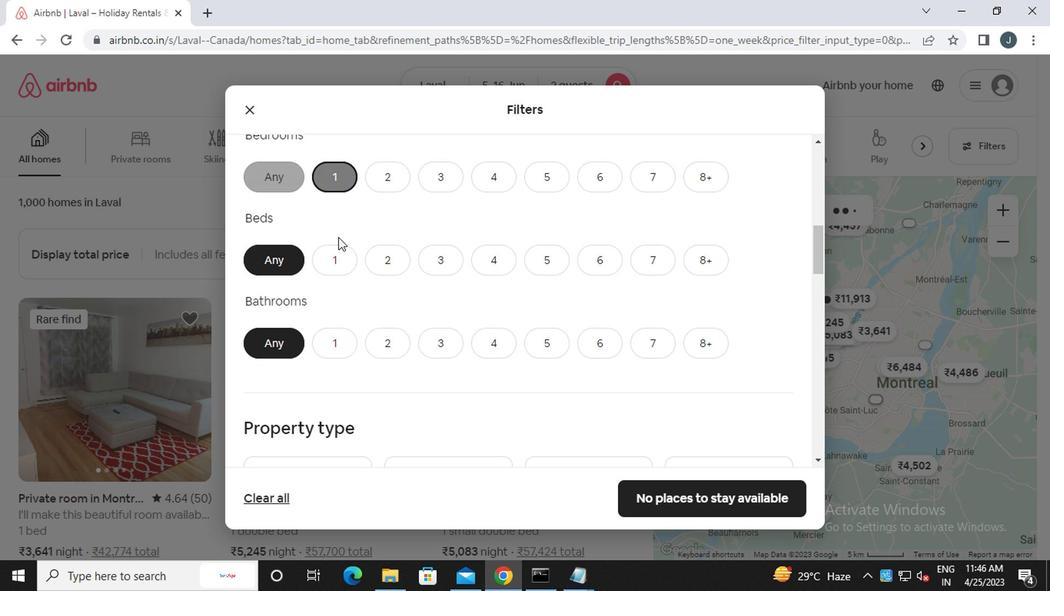 
Action: Mouse moved to (337, 348)
Screenshot: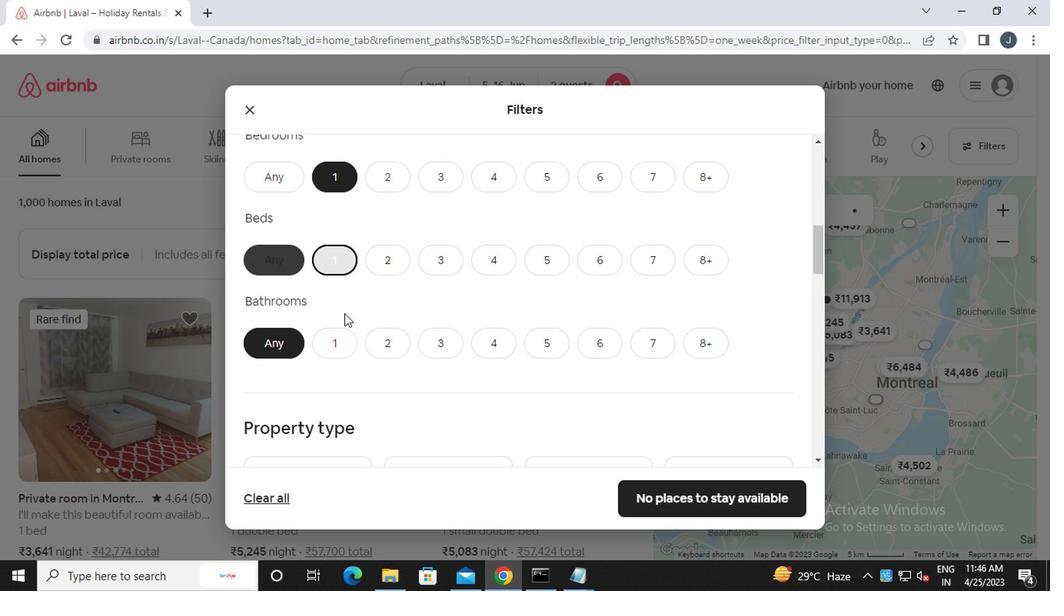 
Action: Mouse pressed left at (337, 348)
Screenshot: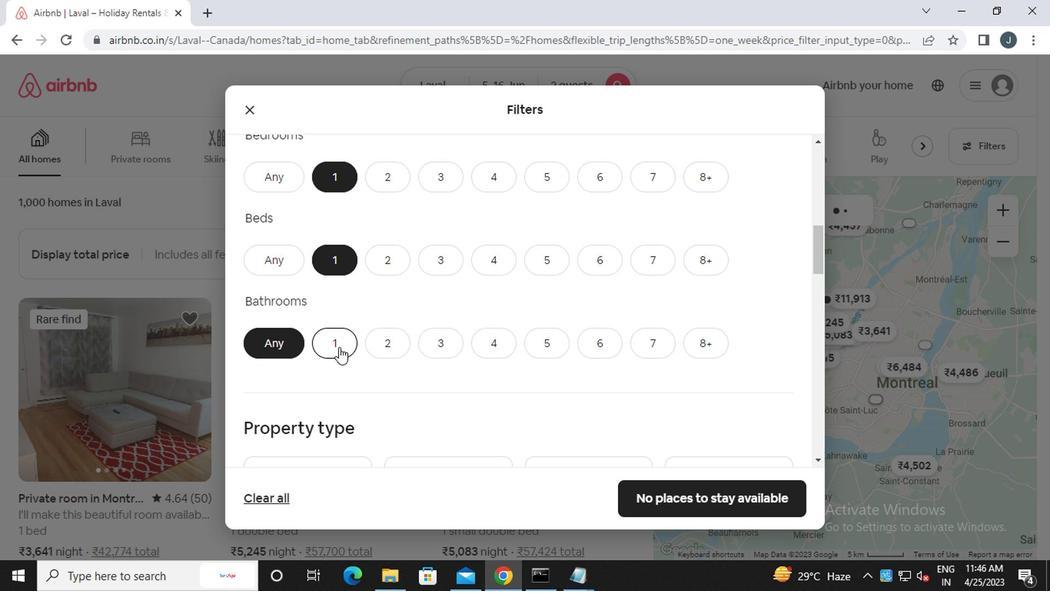 
Action: Mouse scrolled (337, 348) with delta (0, 0)
Screenshot: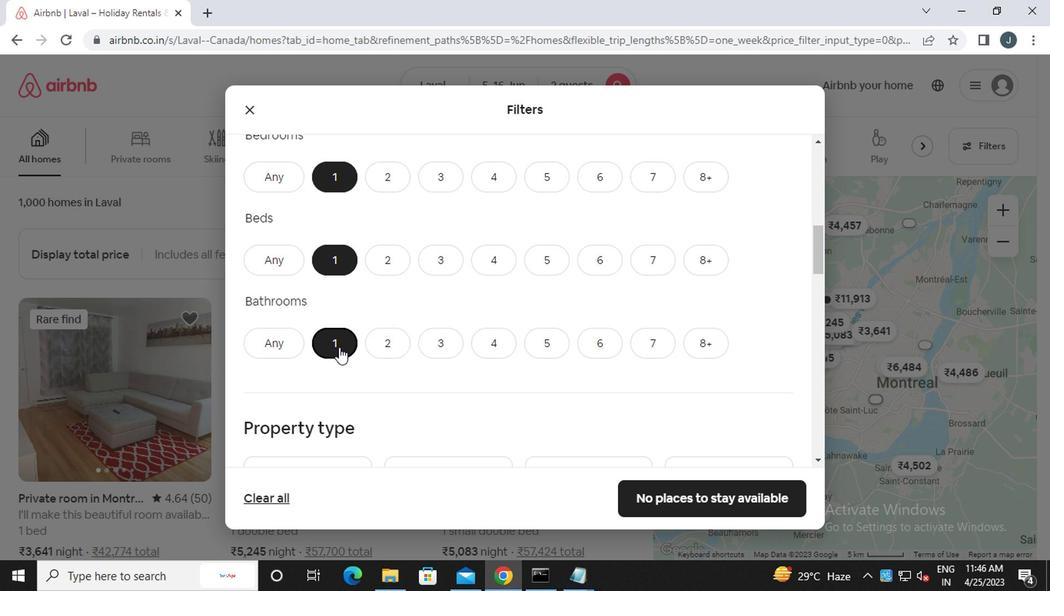 
Action: Mouse scrolled (337, 348) with delta (0, 0)
Screenshot: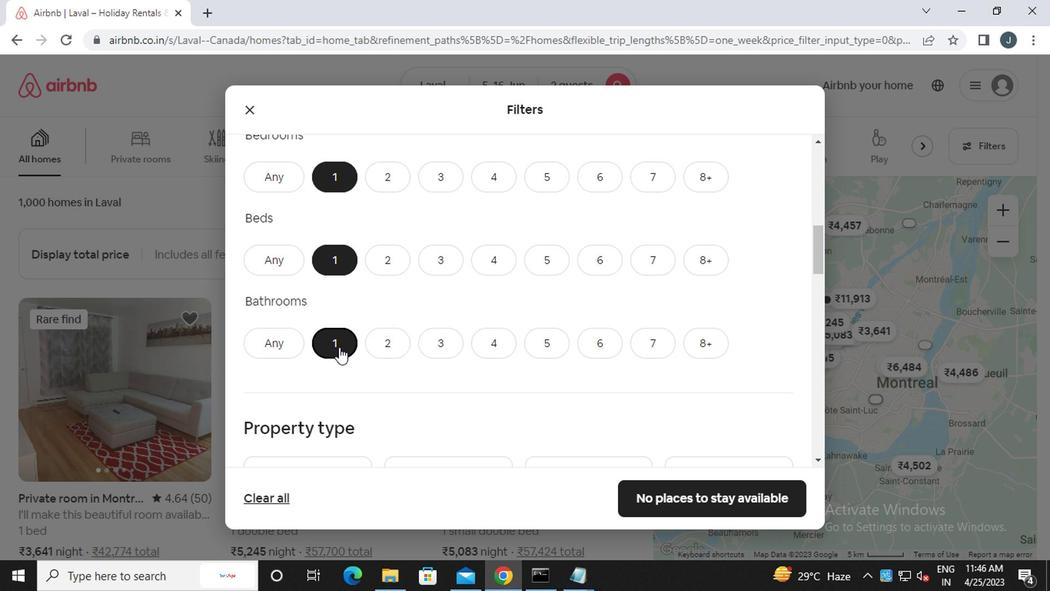 
Action: Mouse moved to (335, 349)
Screenshot: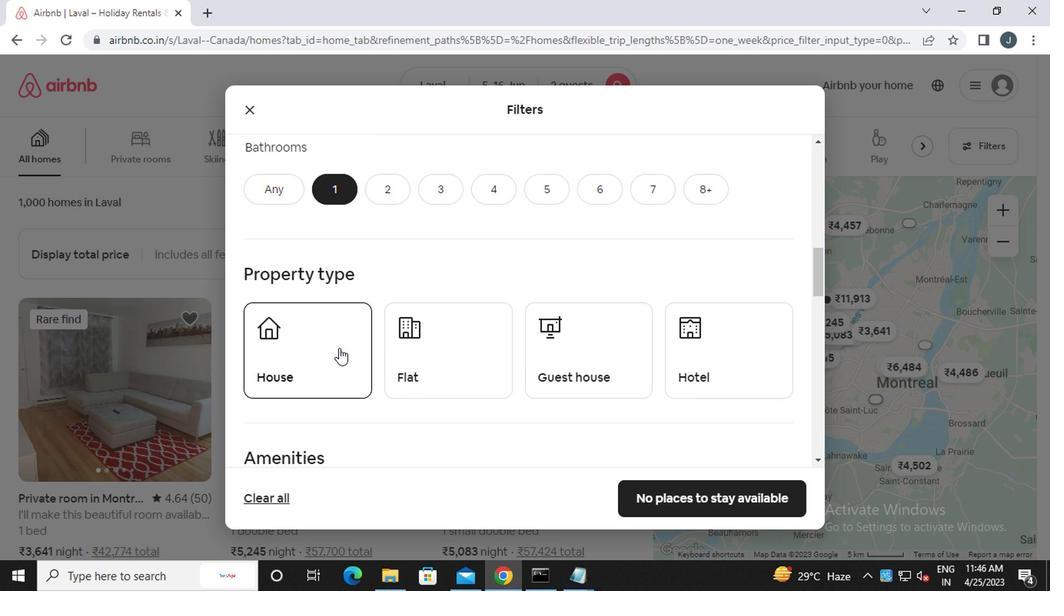 
Action: Mouse pressed left at (335, 349)
Screenshot: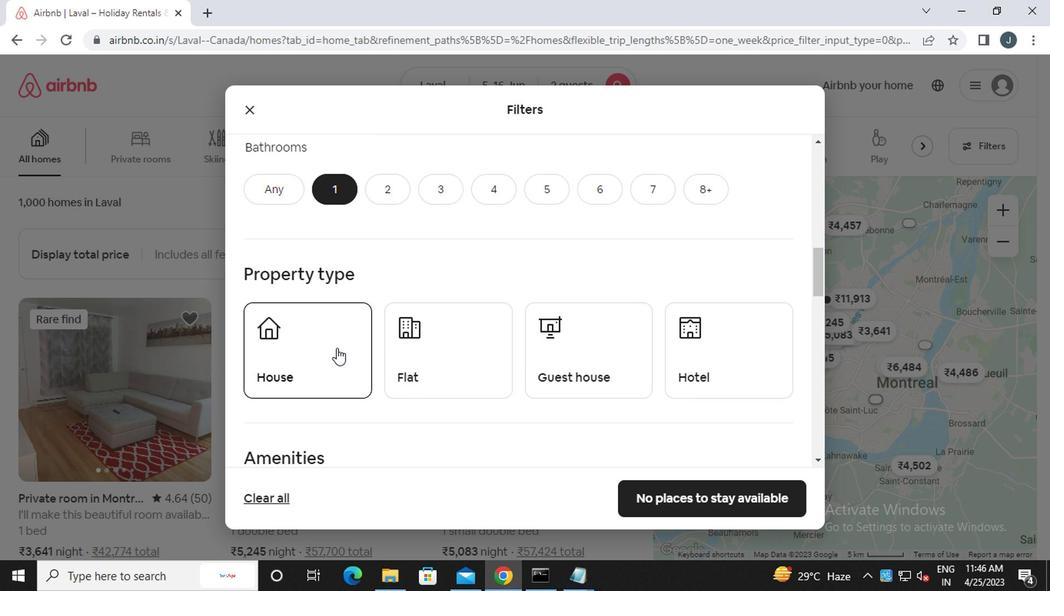 
Action: Mouse moved to (421, 349)
Screenshot: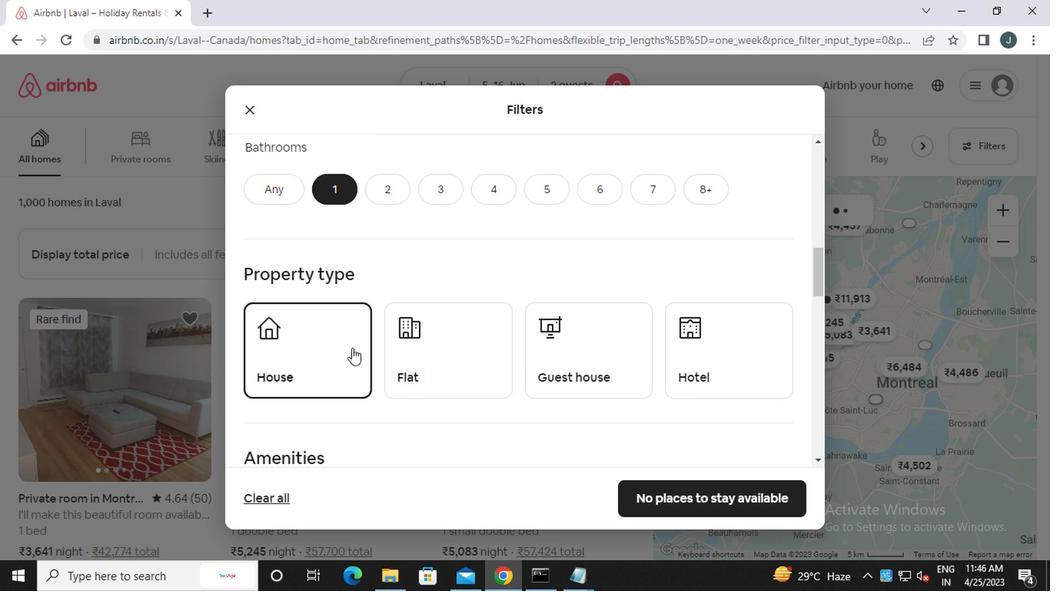 
Action: Mouse pressed left at (421, 349)
Screenshot: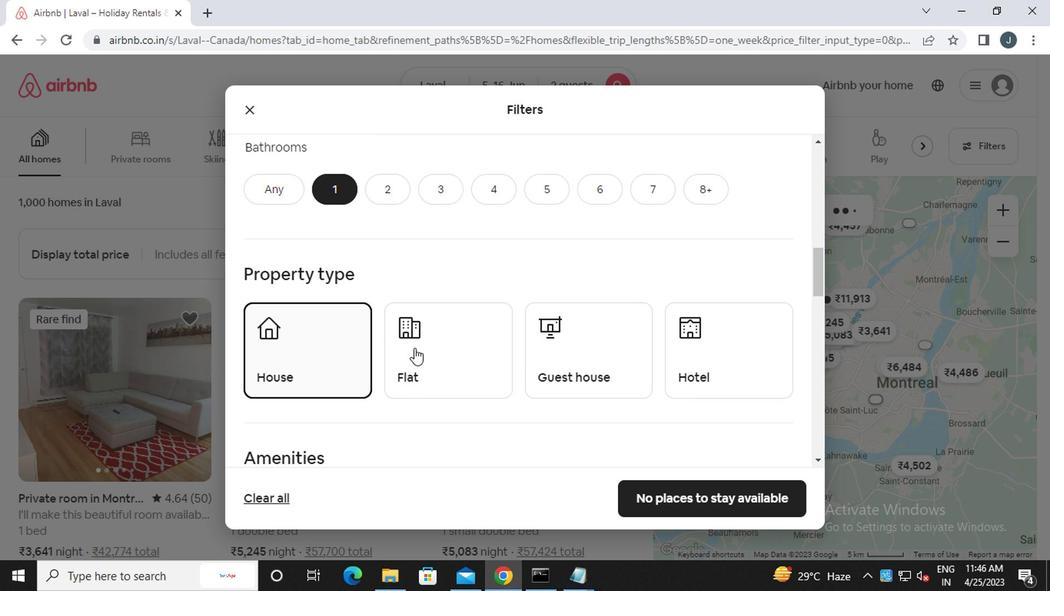 
Action: Mouse moved to (523, 352)
Screenshot: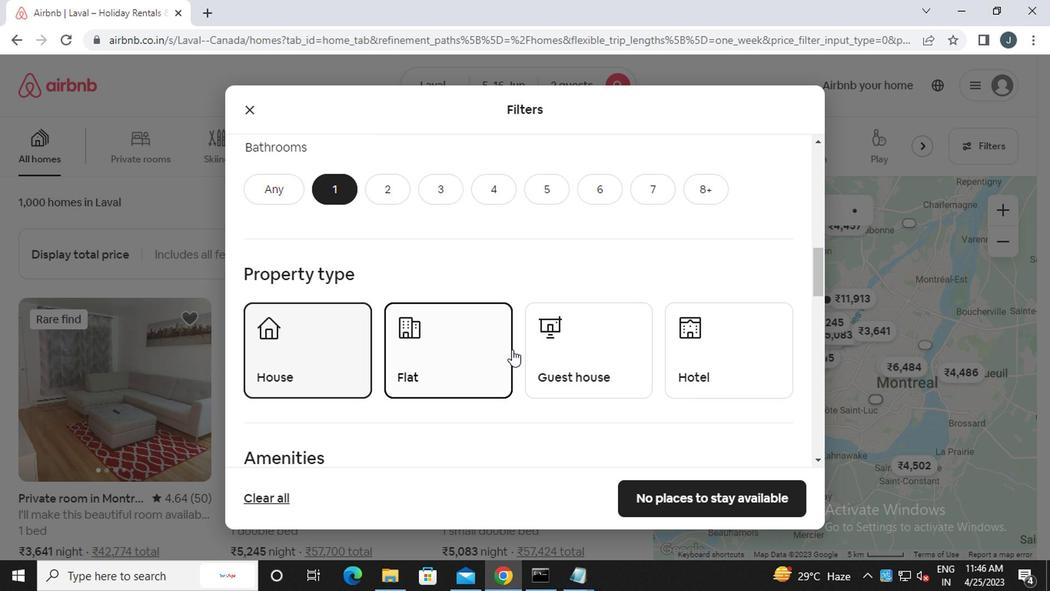 
Action: Mouse pressed left at (523, 352)
Screenshot: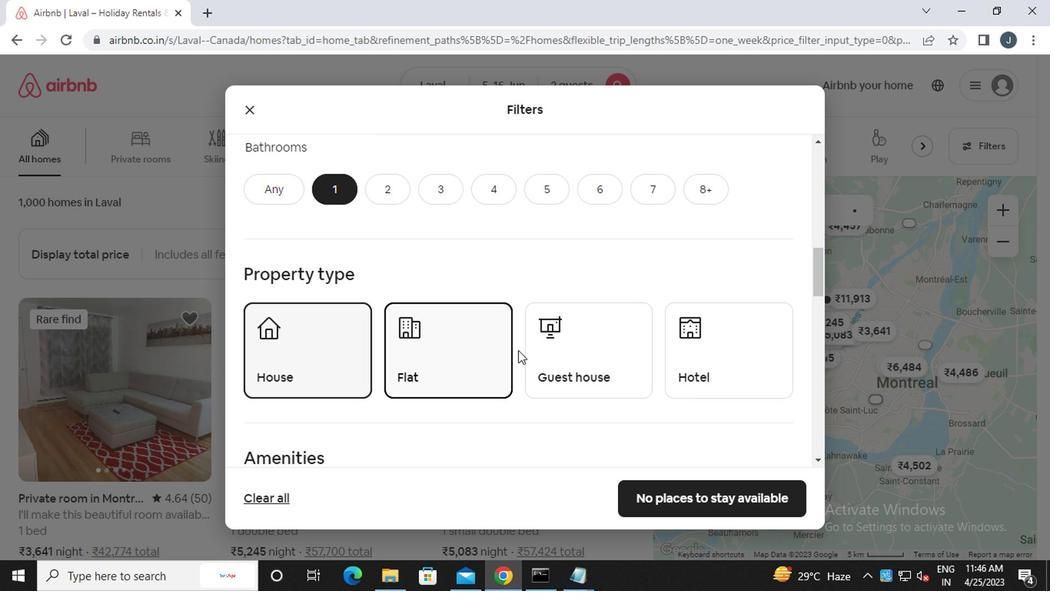 
Action: Mouse moved to (715, 354)
Screenshot: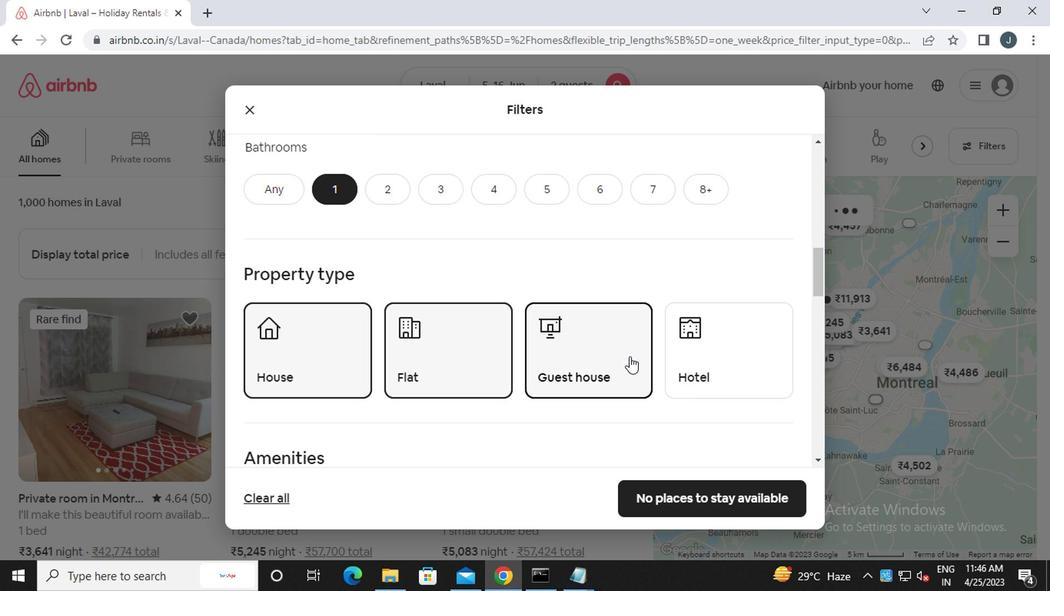 
Action: Mouse pressed left at (715, 354)
Screenshot: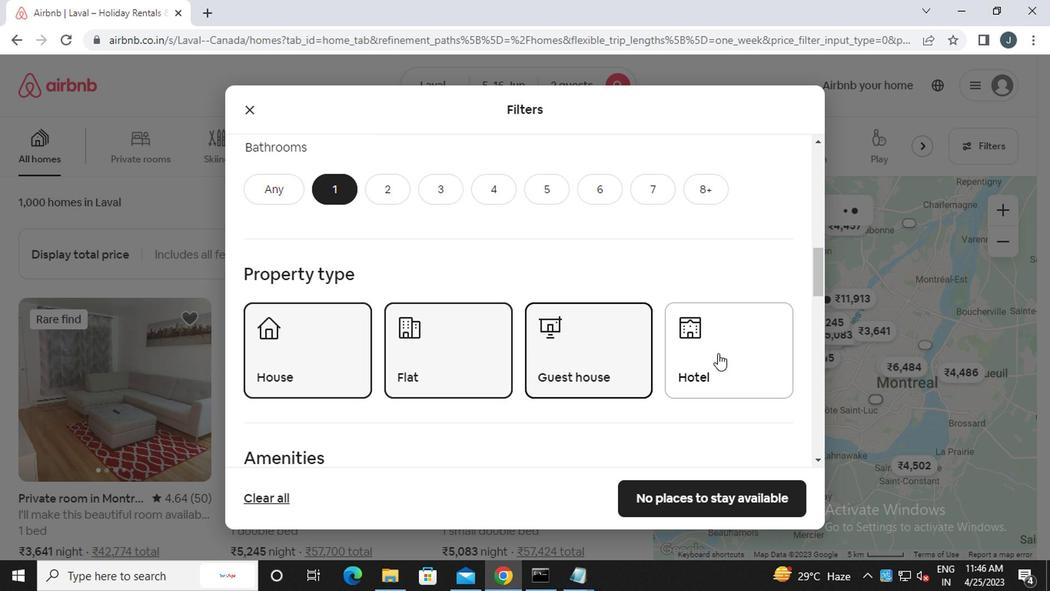 
Action: Mouse moved to (484, 374)
Screenshot: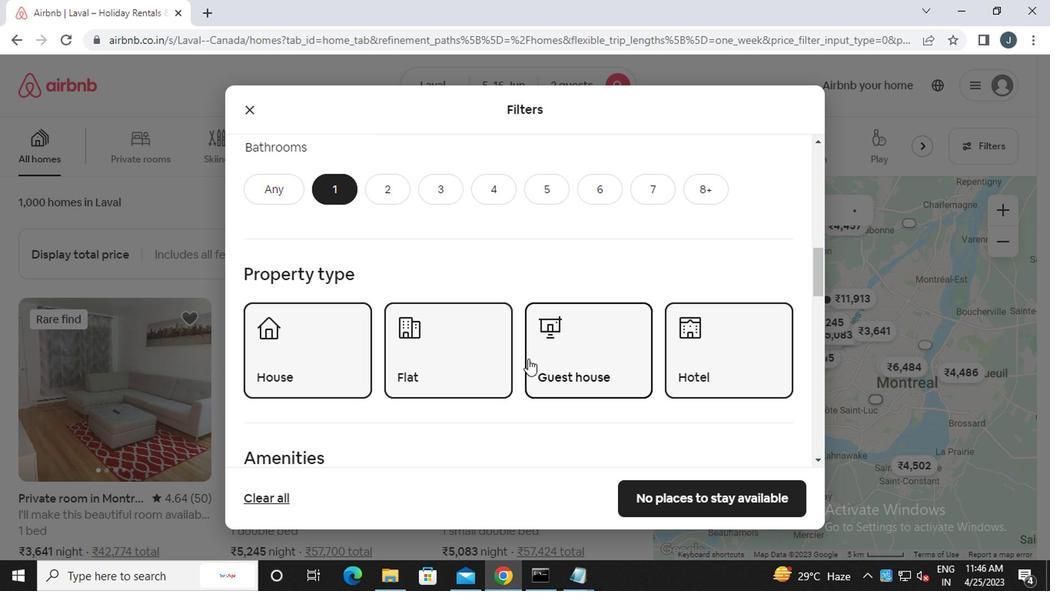 
Action: Mouse scrolled (484, 373) with delta (0, 0)
Screenshot: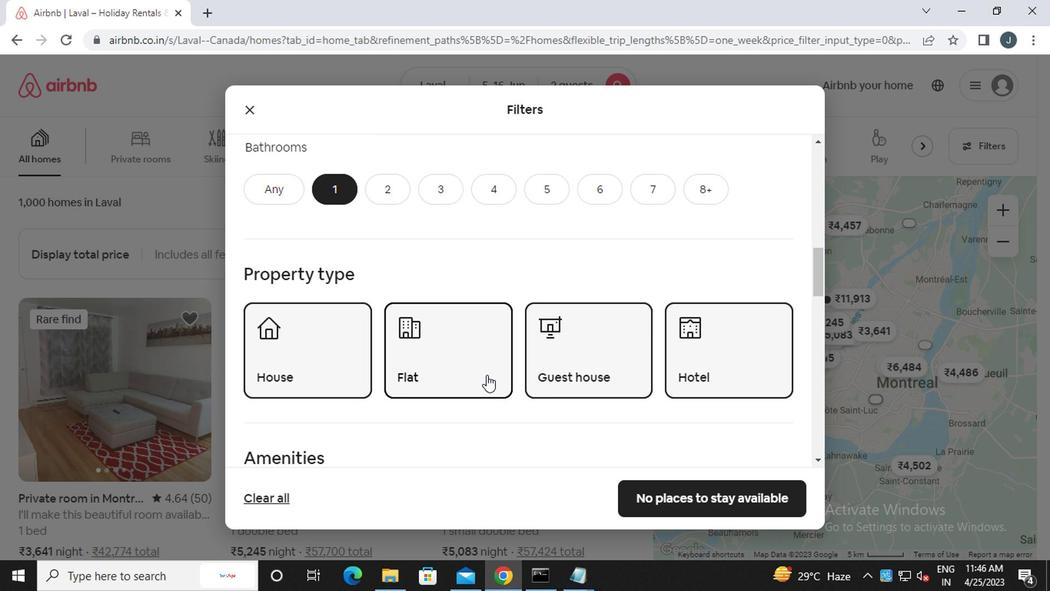 
Action: Mouse scrolled (484, 373) with delta (0, 0)
Screenshot: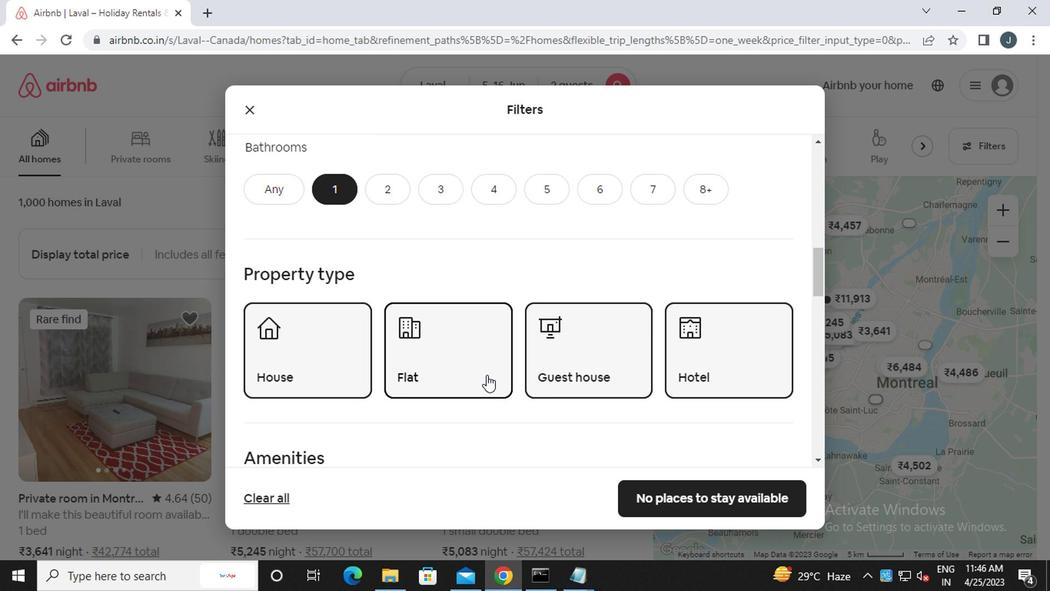 
Action: Mouse scrolled (484, 373) with delta (0, 0)
Screenshot: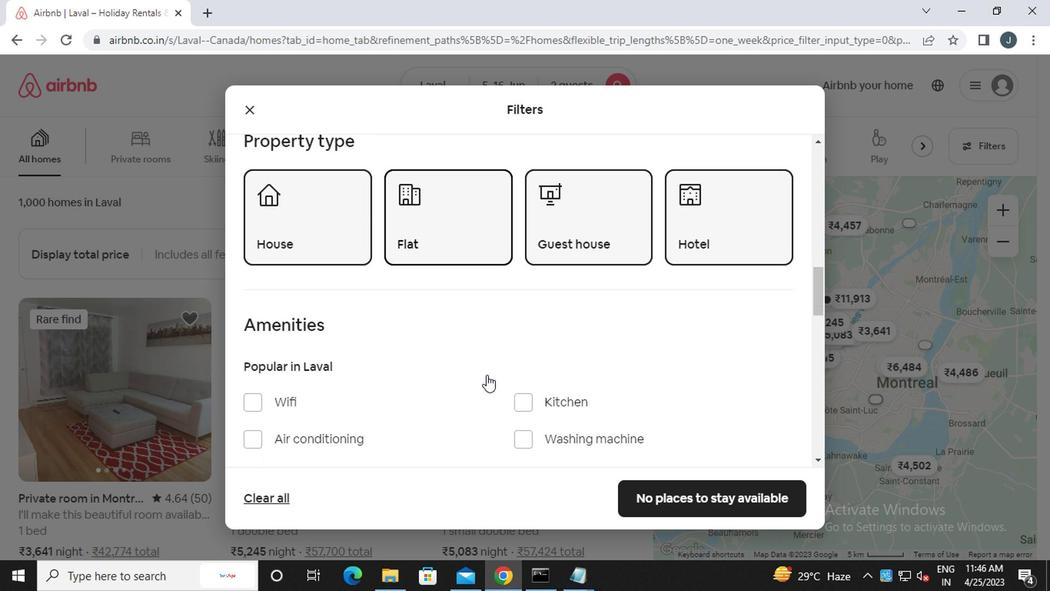 
Action: Mouse moved to (447, 369)
Screenshot: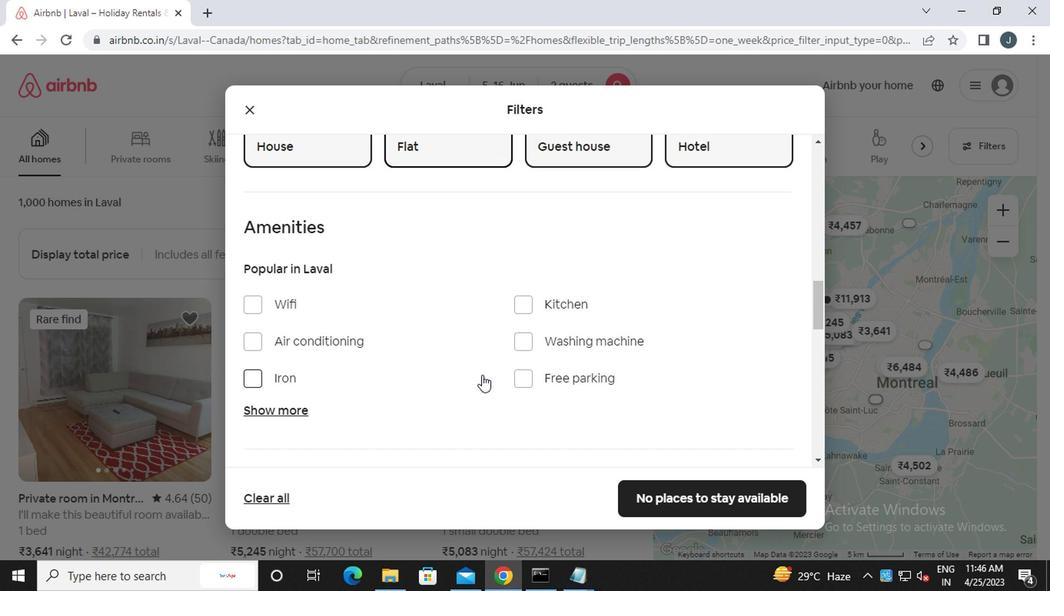 
Action: Mouse scrolled (447, 368) with delta (0, 0)
Screenshot: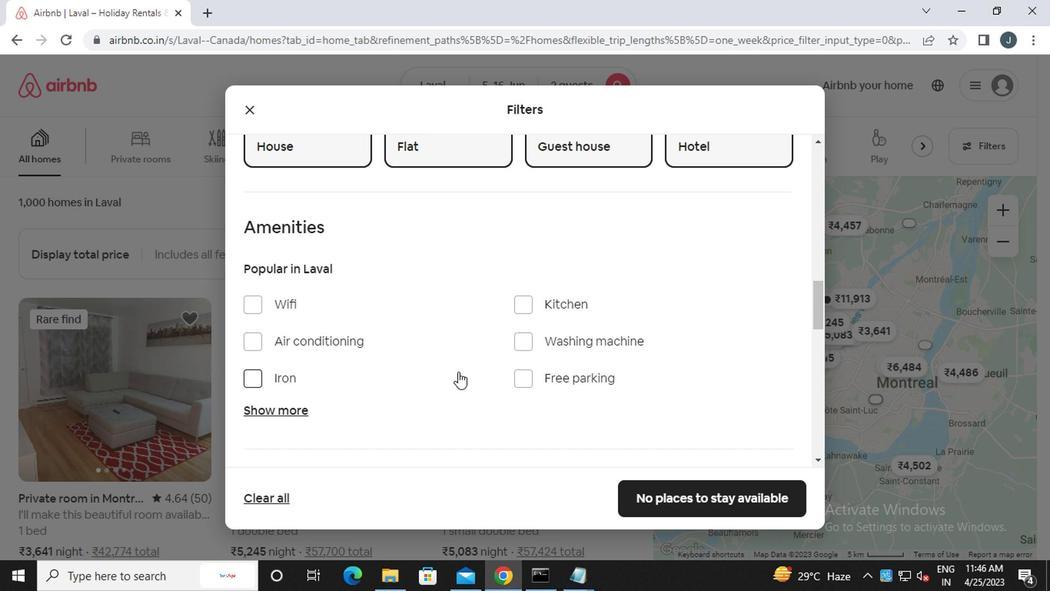 
Action: Mouse scrolled (447, 368) with delta (0, 0)
Screenshot: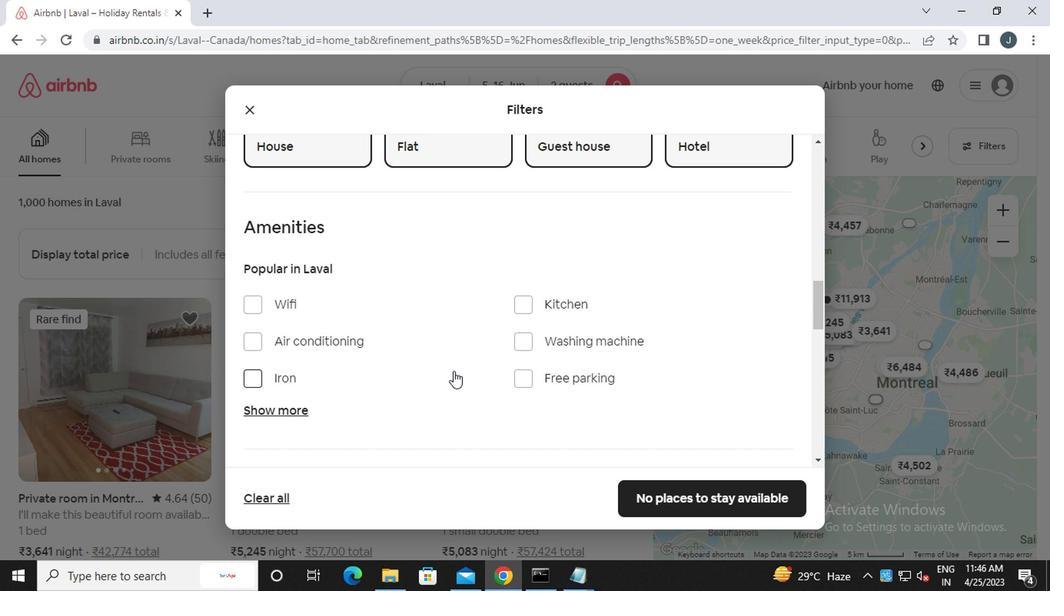 
Action: Mouse scrolled (447, 368) with delta (0, 0)
Screenshot: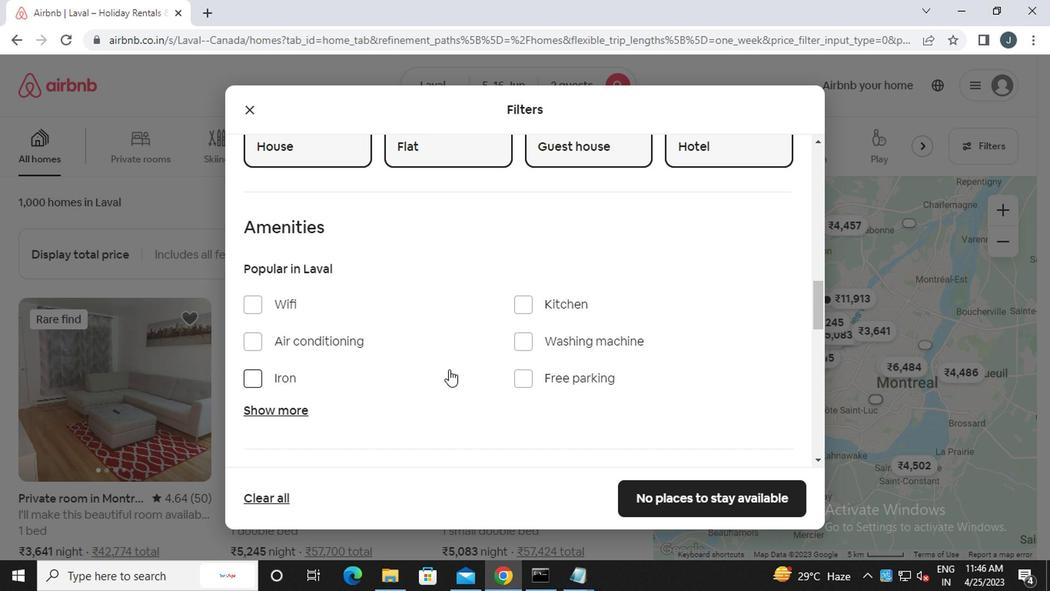 
Action: Mouse moved to (745, 355)
Screenshot: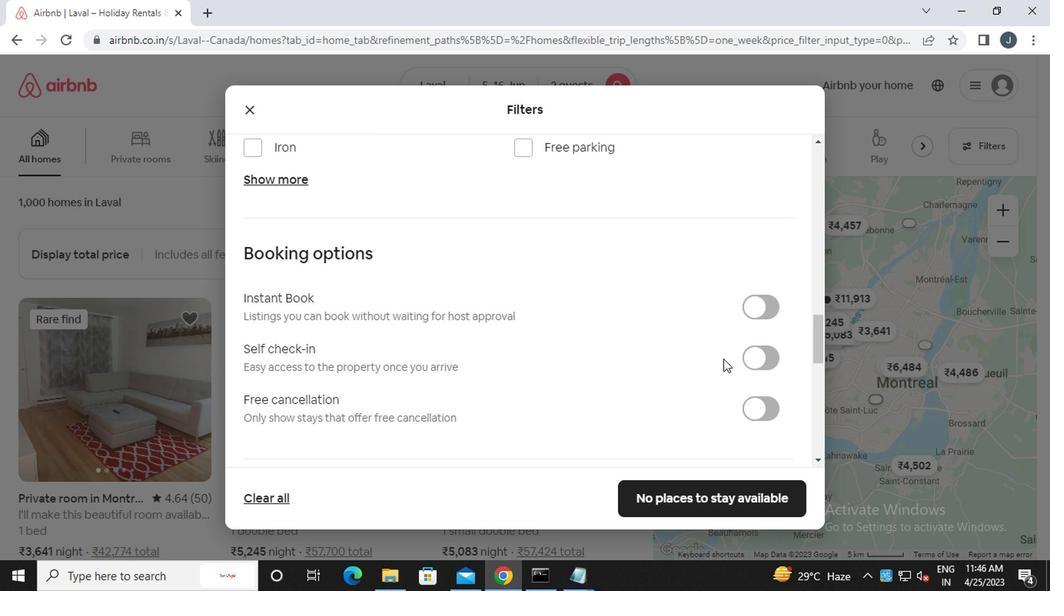 
Action: Mouse pressed left at (745, 355)
Screenshot: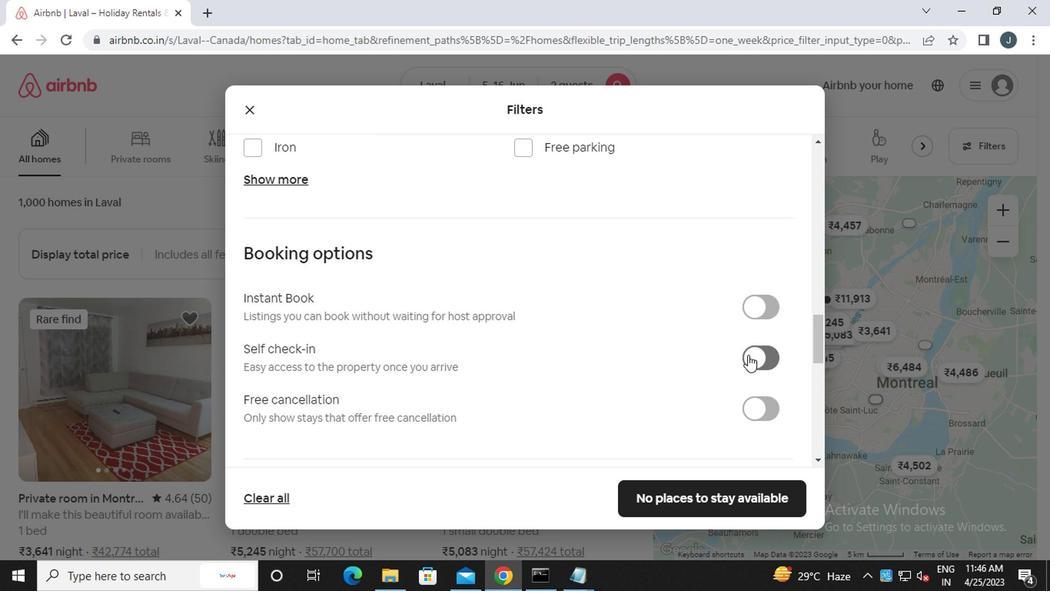 
Action: Mouse moved to (539, 362)
Screenshot: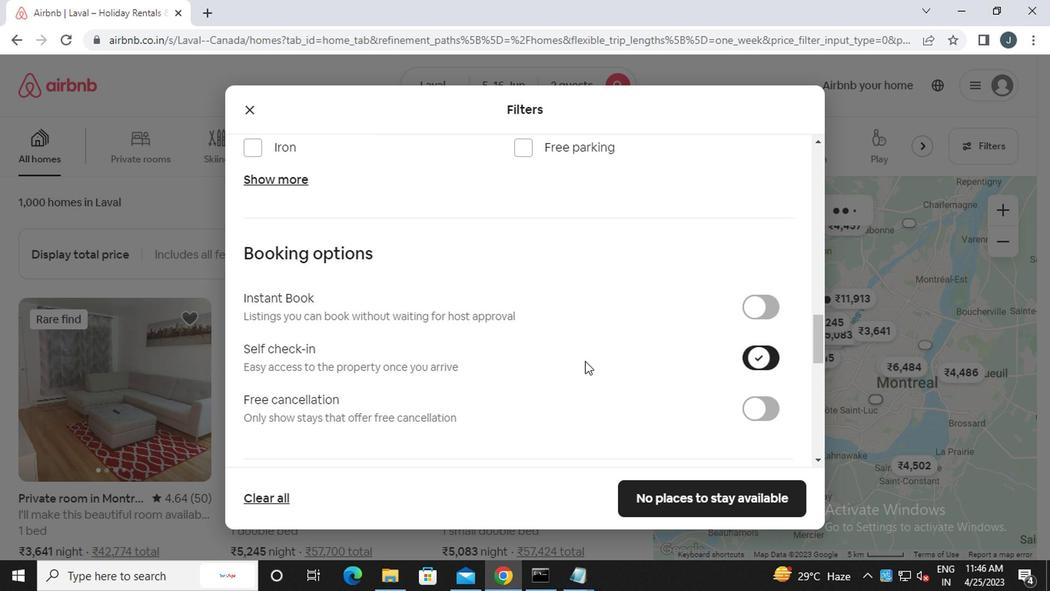 
Action: Mouse scrolled (539, 362) with delta (0, 0)
Screenshot: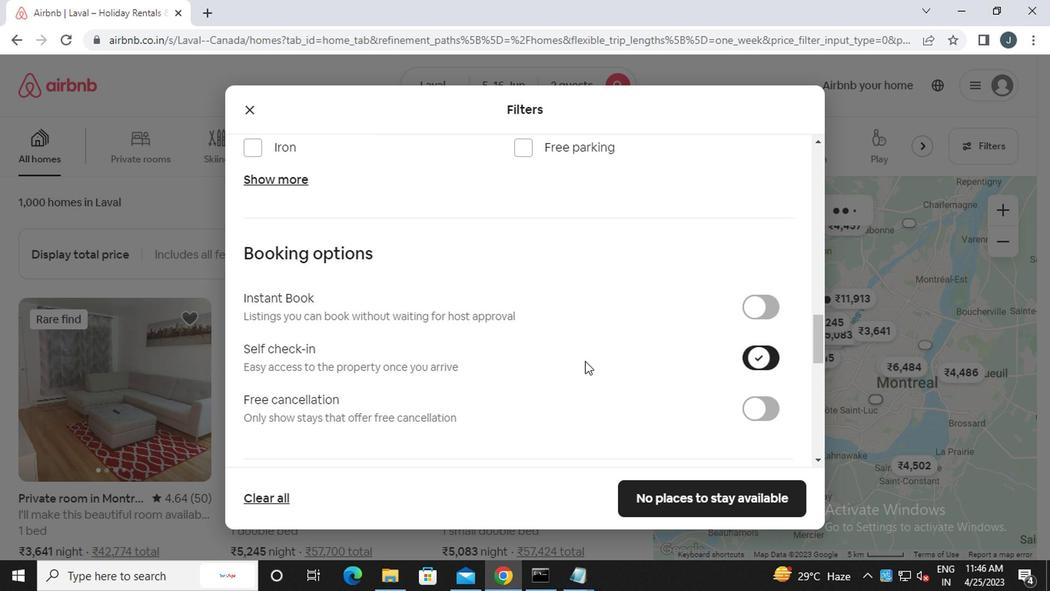 
Action: Mouse moved to (538, 362)
Screenshot: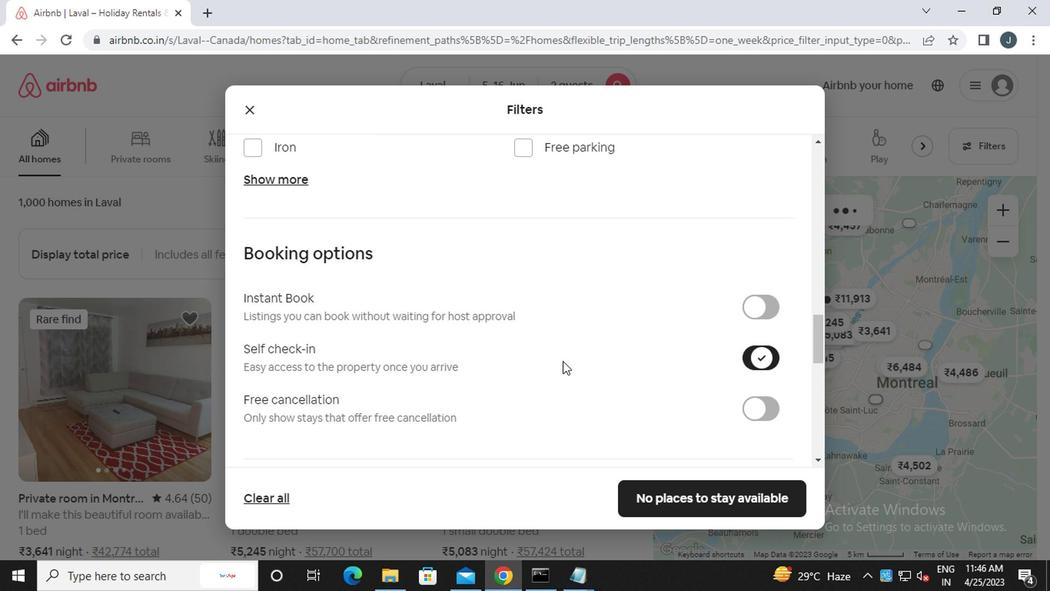 
Action: Mouse scrolled (538, 362) with delta (0, 0)
Screenshot: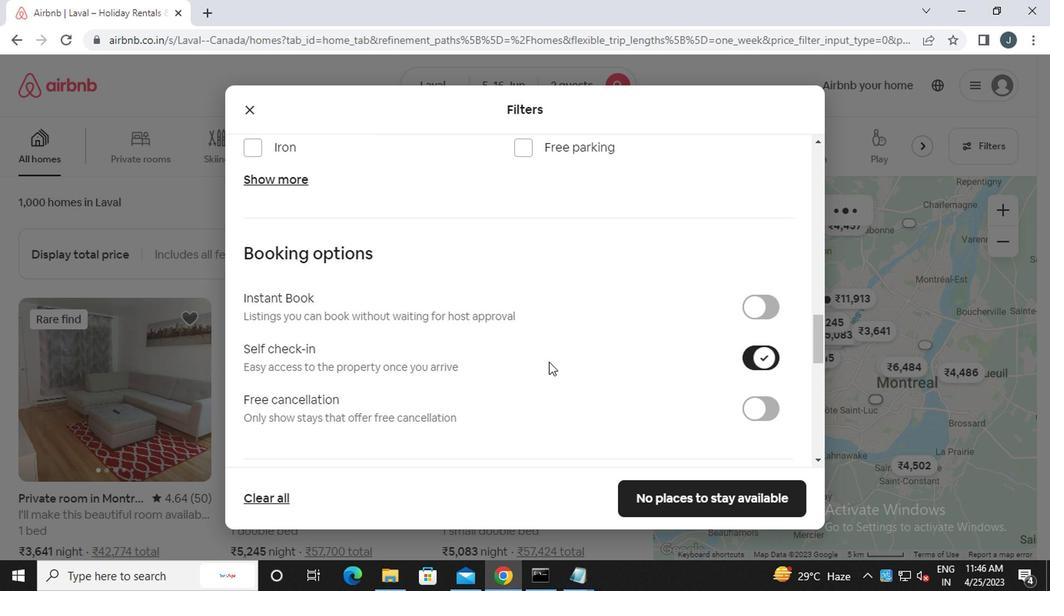 
Action: Mouse scrolled (538, 362) with delta (0, 0)
Screenshot: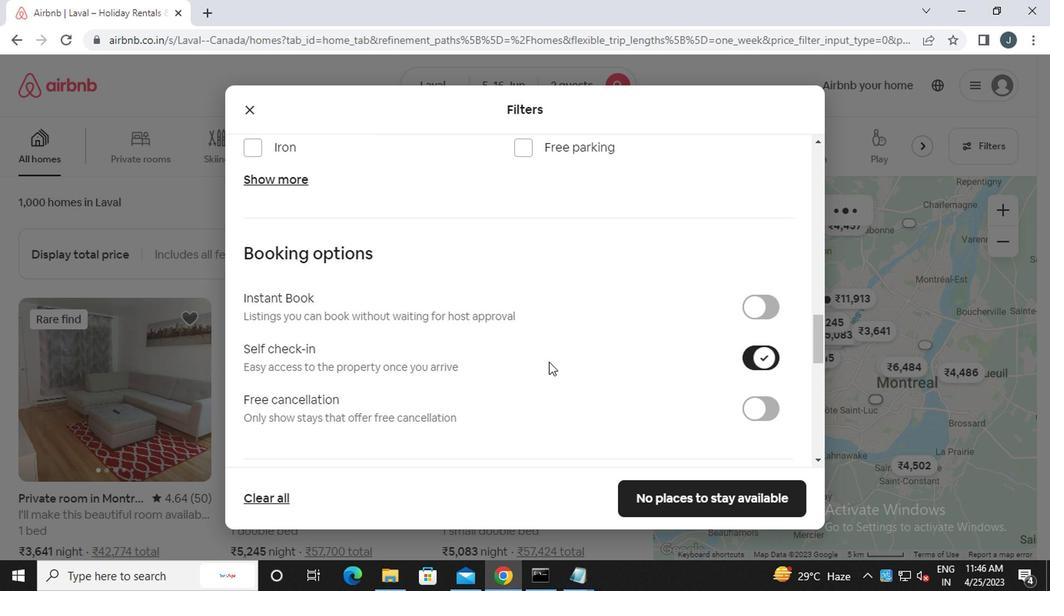 
Action: Mouse scrolled (538, 362) with delta (0, 0)
Screenshot: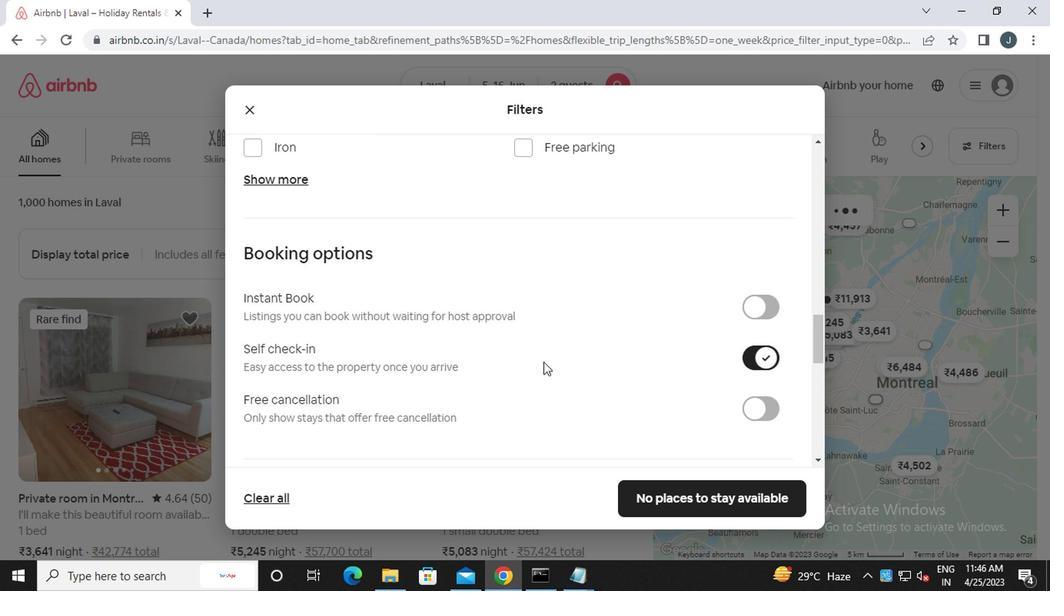 
Action: Mouse scrolled (538, 362) with delta (0, 0)
Screenshot: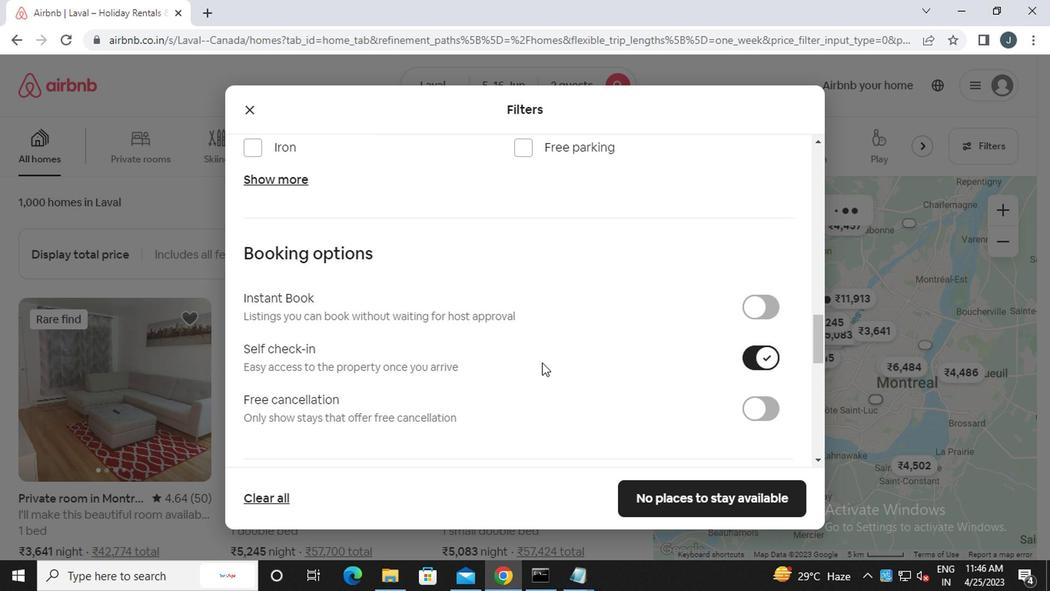 
Action: Mouse moved to (538, 362)
Screenshot: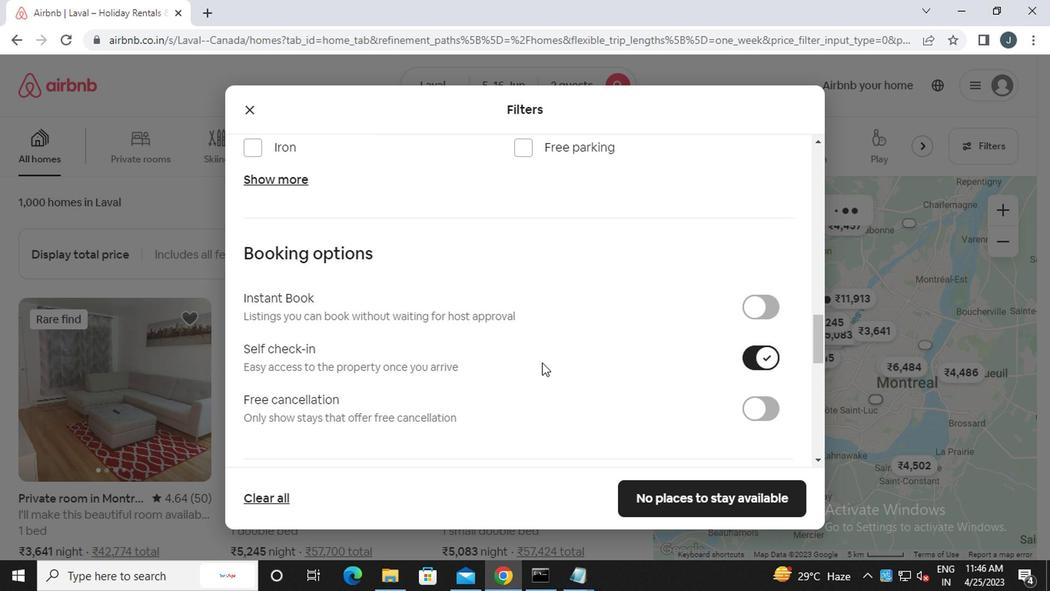 
Action: Mouse scrolled (538, 362) with delta (0, 0)
Screenshot: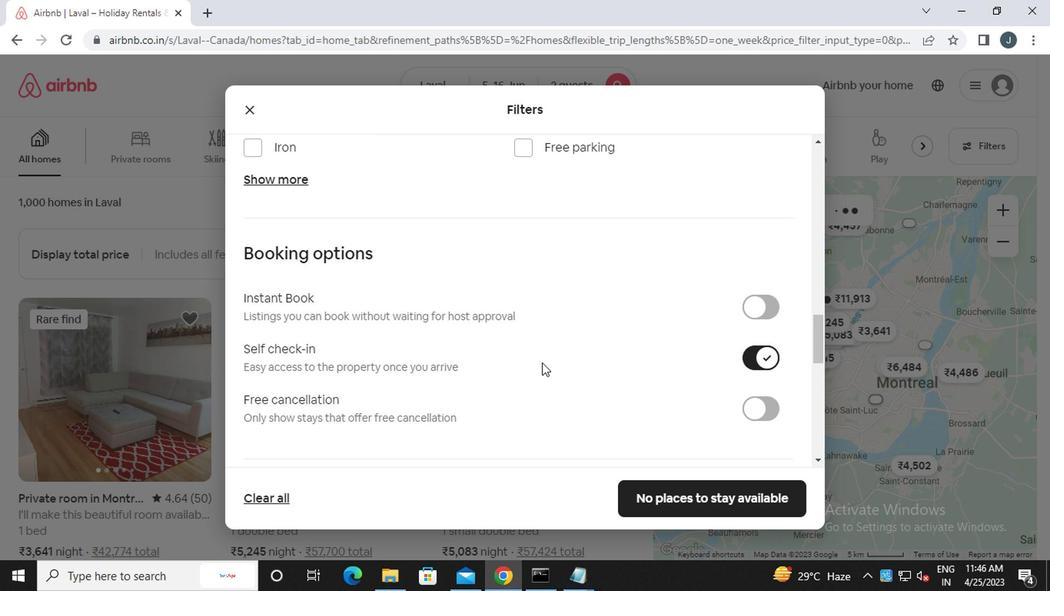 
Action: Mouse moved to (297, 333)
Screenshot: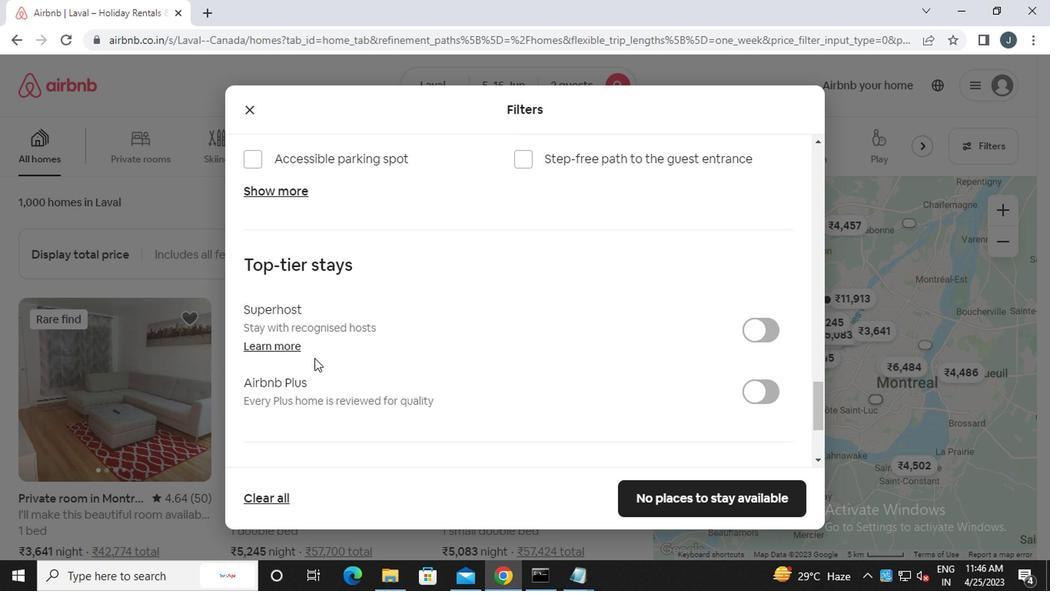 
Action: Mouse scrolled (297, 332) with delta (0, -1)
Screenshot: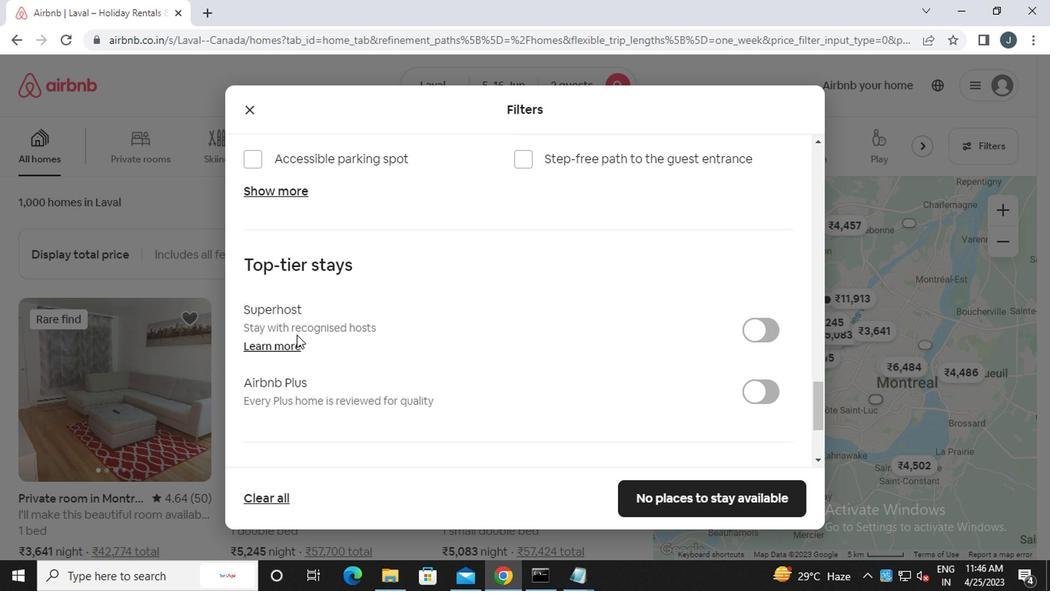 
Action: Mouse scrolled (297, 332) with delta (0, -1)
Screenshot: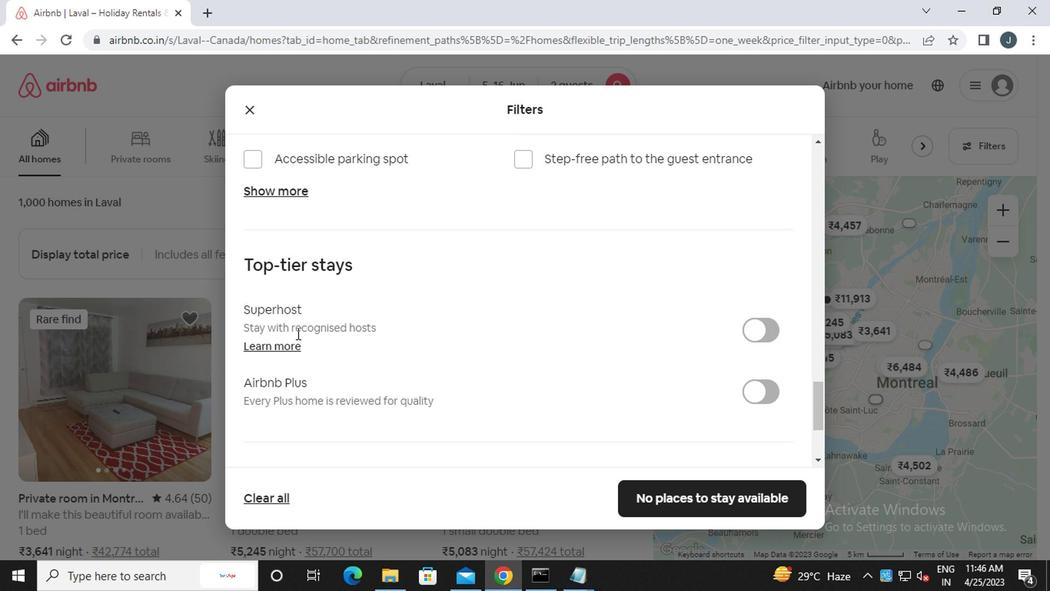 
Action: Mouse scrolled (297, 332) with delta (0, -1)
Screenshot: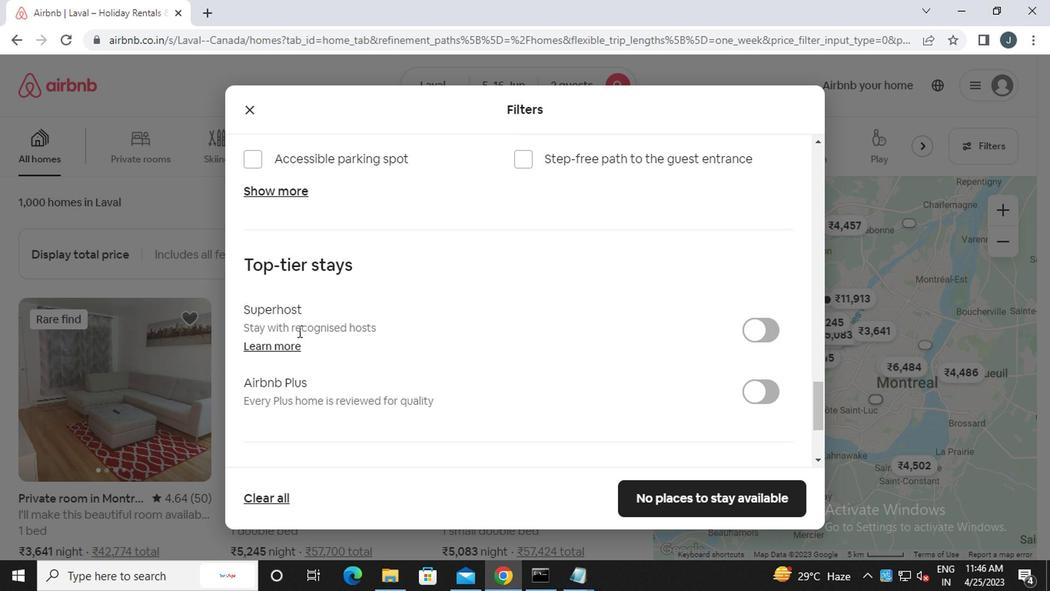 
Action: Mouse scrolled (297, 332) with delta (0, -1)
Screenshot: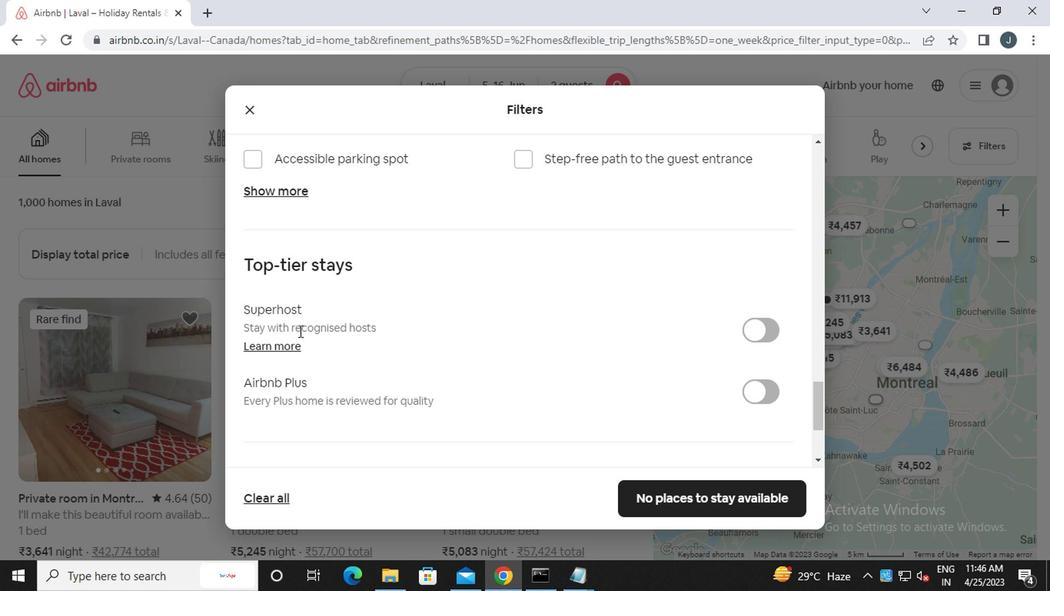 
Action: Mouse moved to (253, 359)
Screenshot: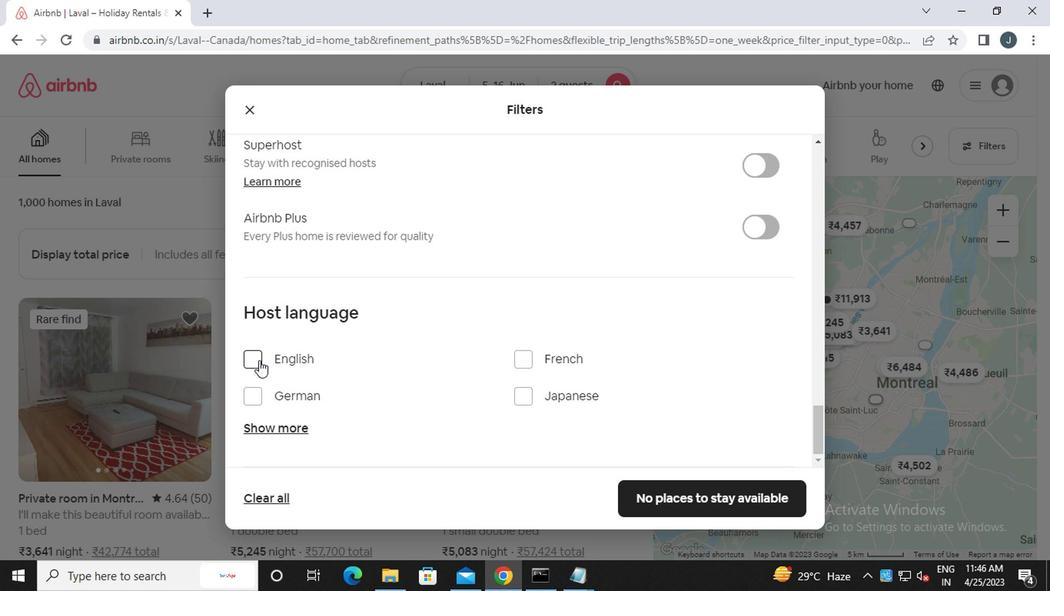 
Action: Mouse pressed left at (253, 359)
Screenshot: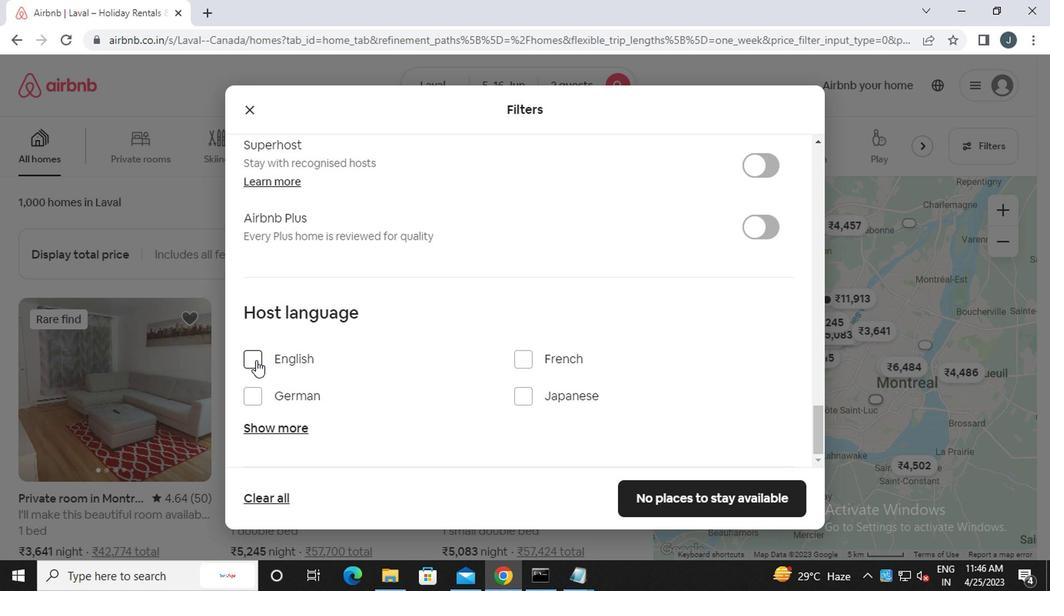 
Action: Mouse moved to (672, 488)
Screenshot: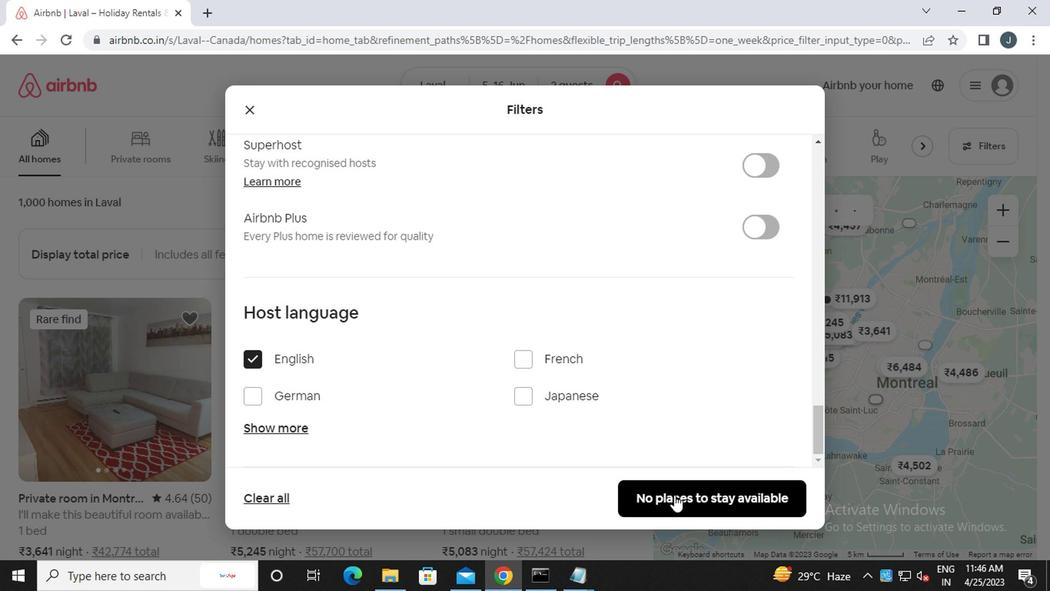 
Action: Mouse pressed left at (672, 488)
Screenshot: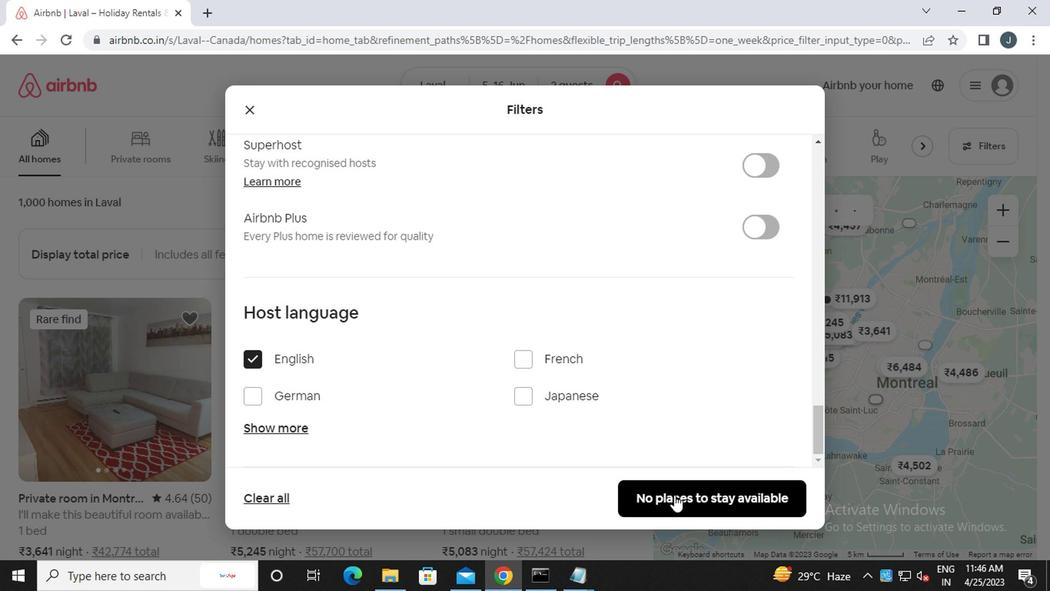 
Action: Mouse moved to (656, 474)
Screenshot: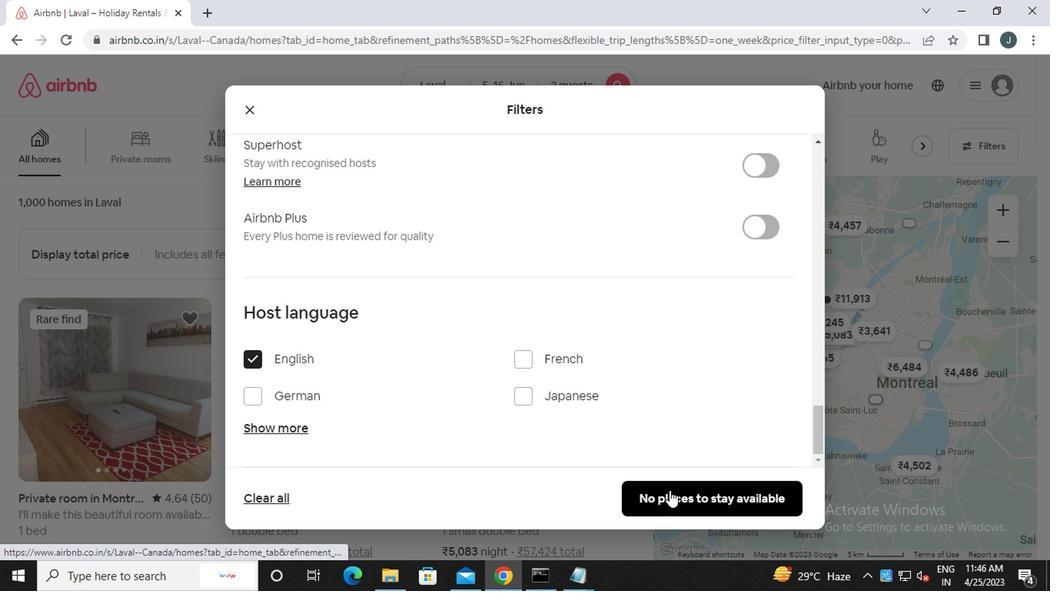 
